 Task: Create a lightening app for the health coaching platform.
Action: Mouse moved to (839, 69)
Screenshot: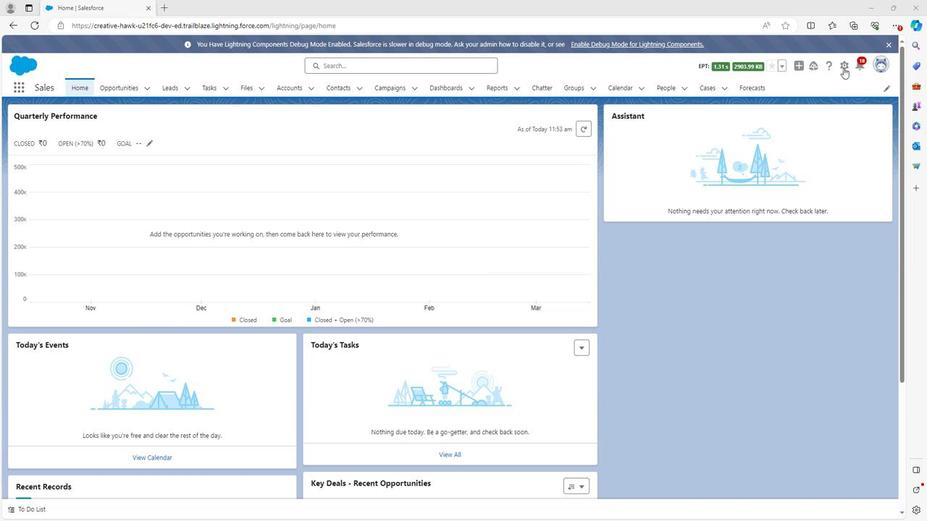 
Action: Mouse pressed left at (839, 69)
Screenshot: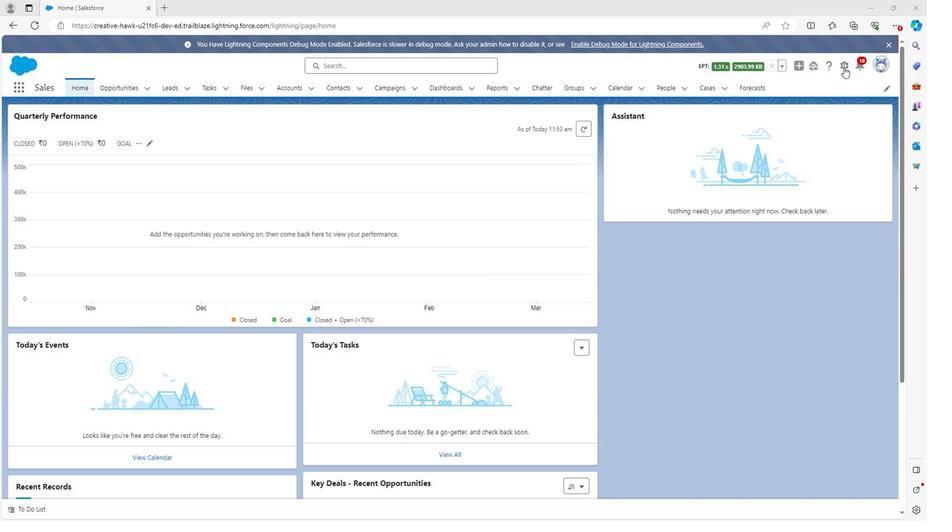 
Action: Mouse moved to (798, 94)
Screenshot: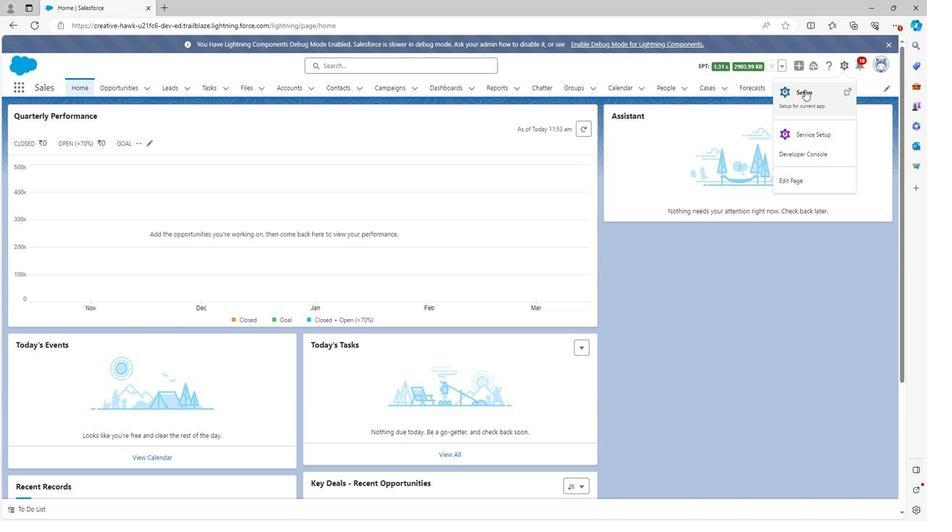 
Action: Mouse pressed left at (798, 94)
Screenshot: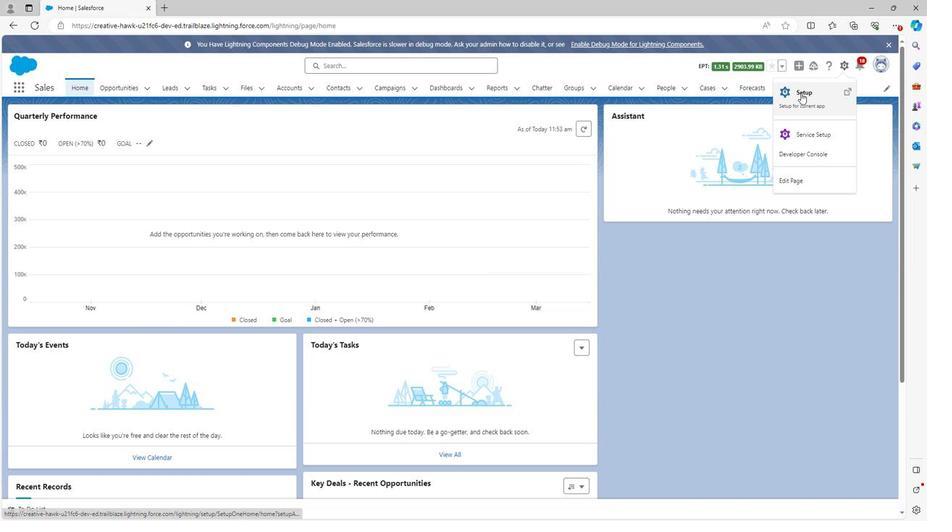 
Action: Mouse moved to (91, 120)
Screenshot: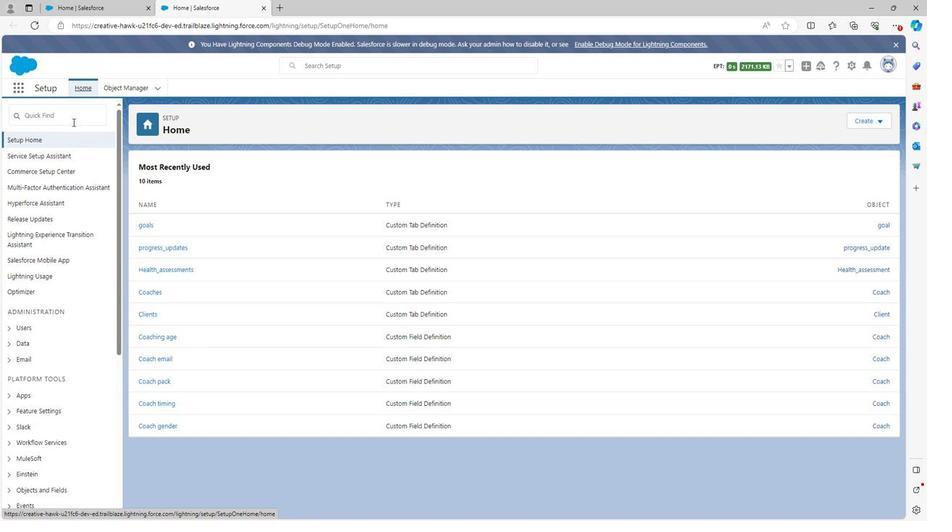 
Action: Mouse pressed left at (91, 120)
Screenshot: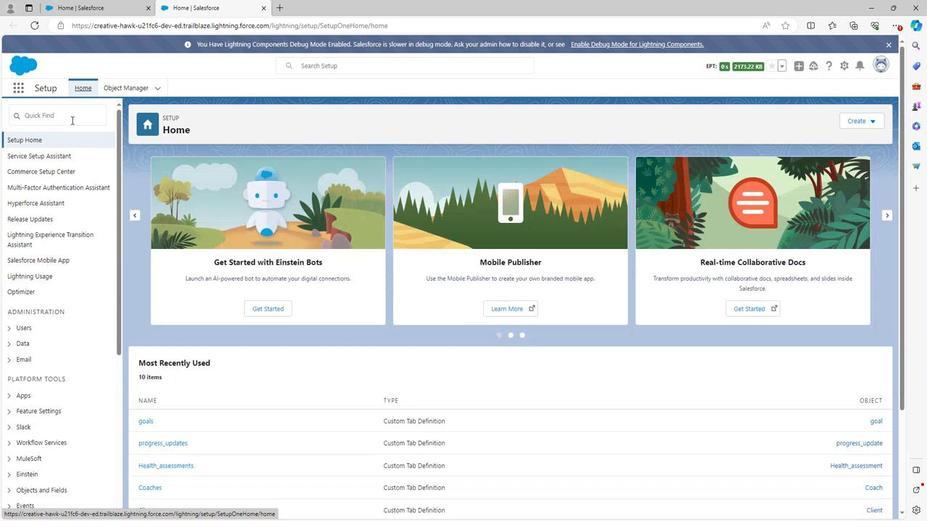 
Action: Mouse moved to (75, 118)
Screenshot: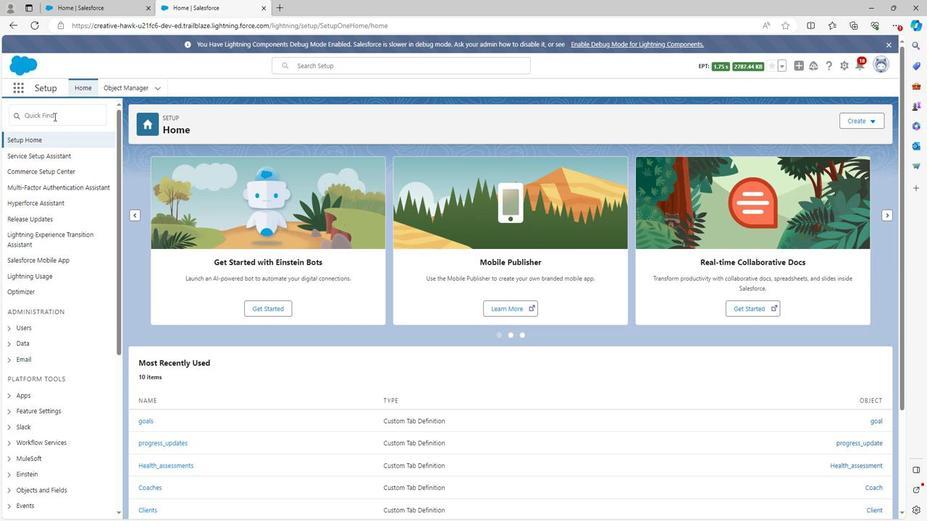 
Action: Mouse pressed left at (75, 118)
Screenshot: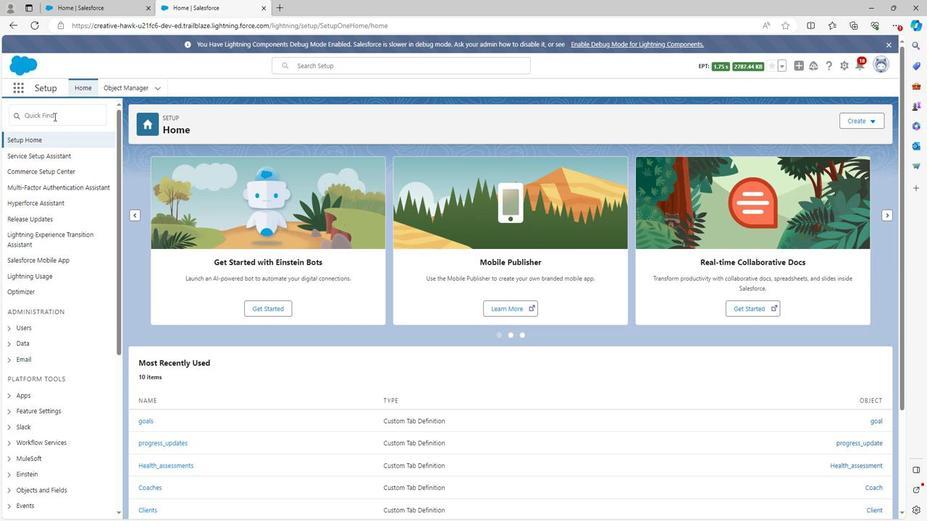 
Action: Key pressed t<Key.backspace><Key.backspace><Key.backspace>app
Screenshot: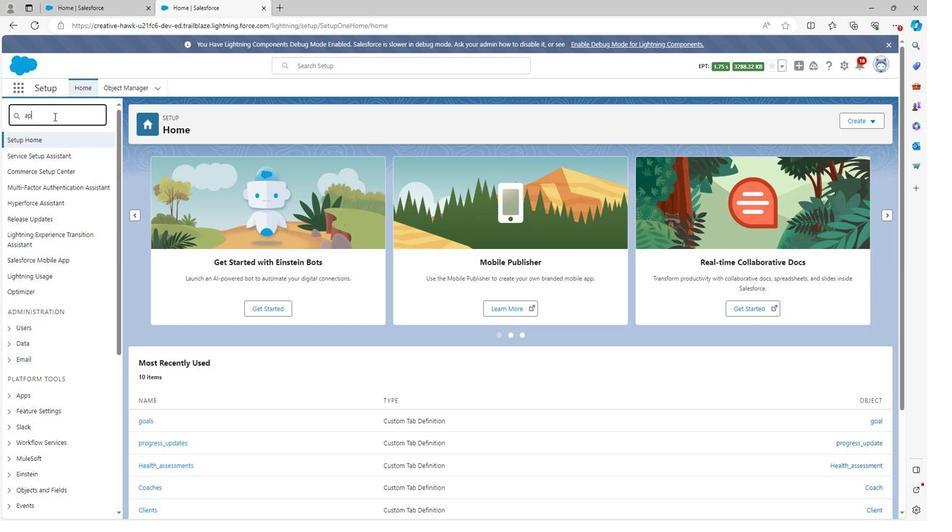 
Action: Mouse moved to (65, 207)
Screenshot: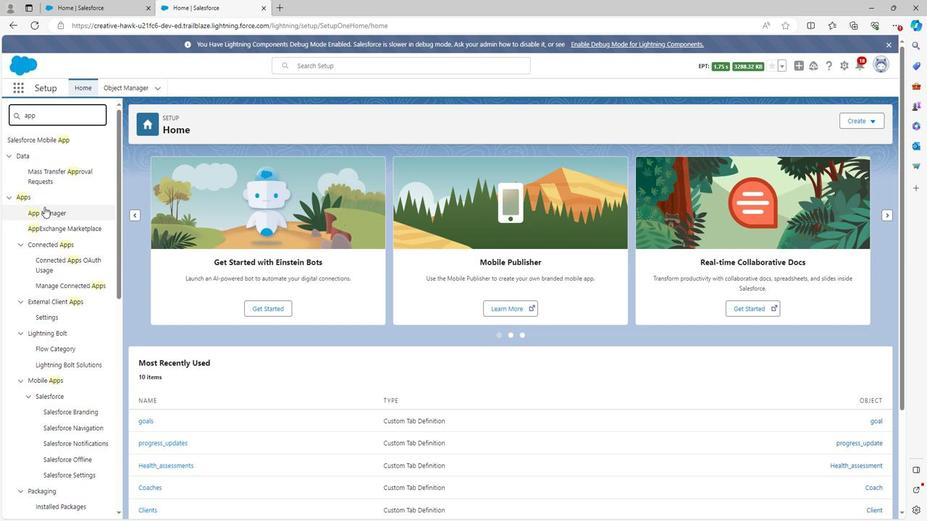 
Action: Mouse pressed left at (65, 207)
Screenshot: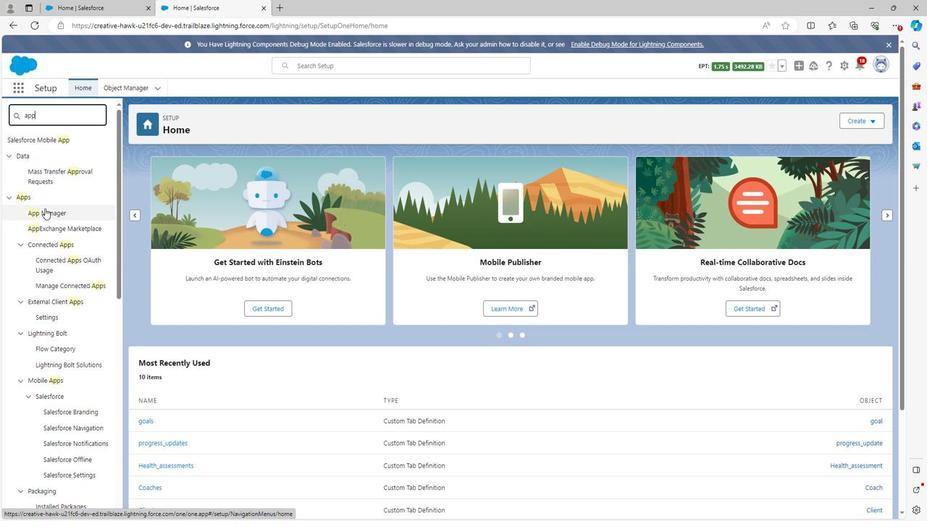 
Action: Mouse moved to (779, 122)
Screenshot: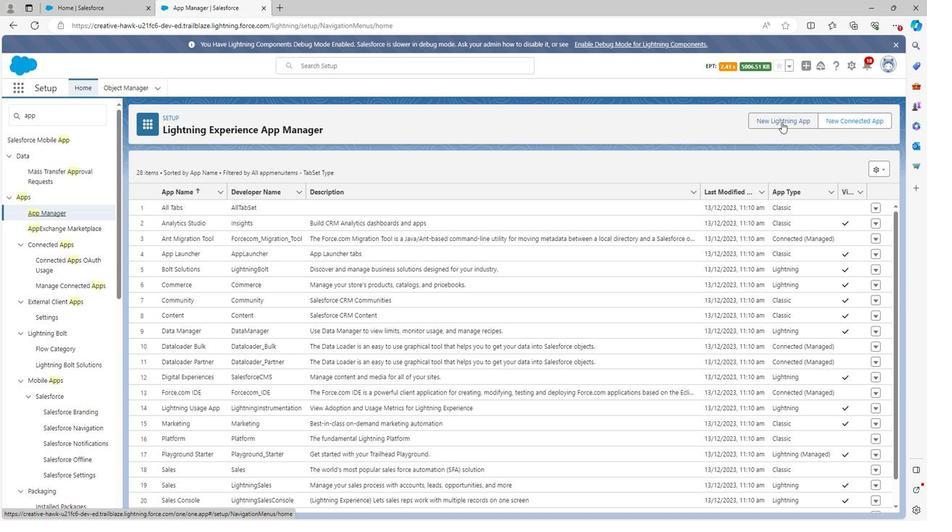 
Action: Mouse pressed left at (779, 122)
Screenshot: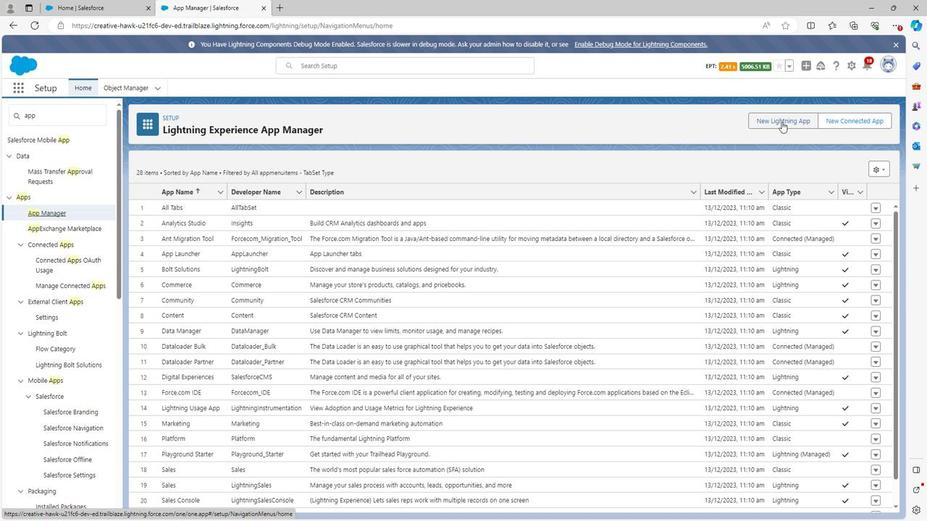 
Action: Mouse moved to (326, 215)
Screenshot: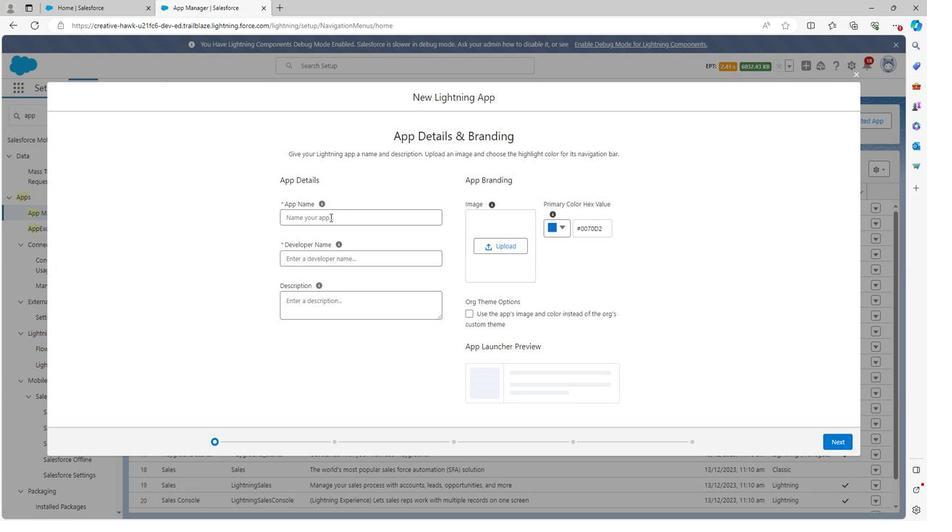 
Action: Mouse pressed left at (326, 215)
Screenshot: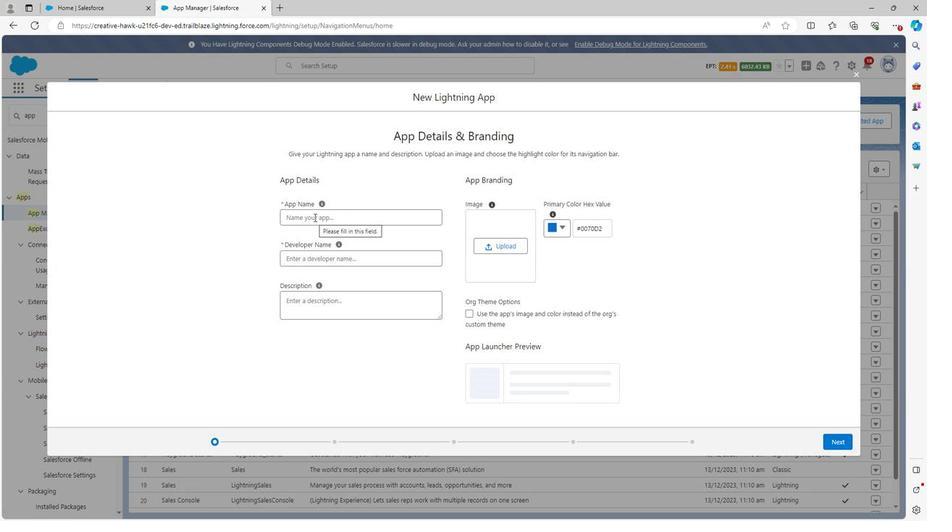 
Action: Key pressed <Key.shift>Health<Key.shift>_coaching
Screenshot: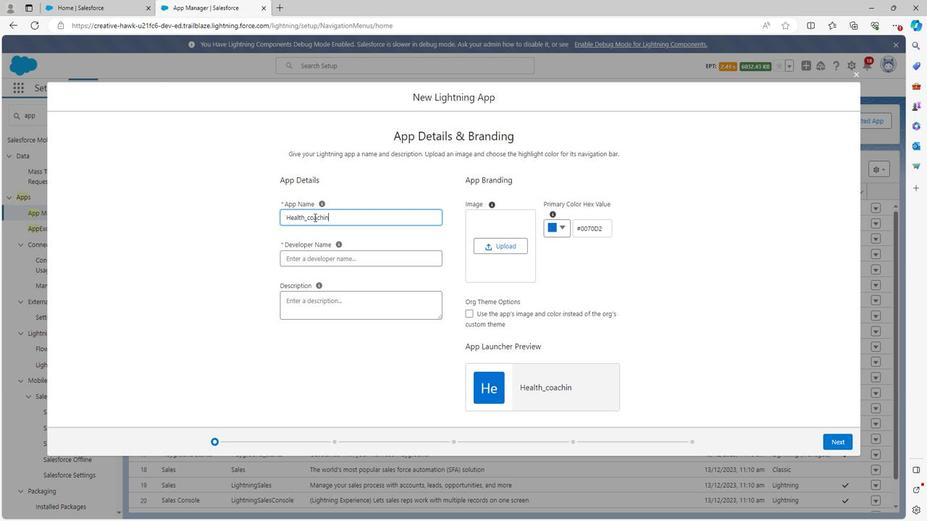 
Action: Mouse moved to (366, 230)
Screenshot: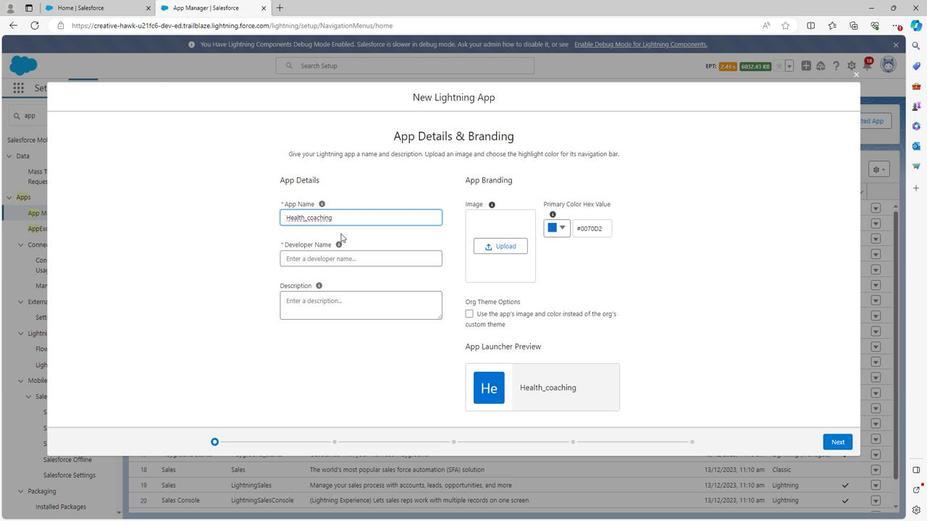 
Action: Mouse pressed left at (366, 230)
Screenshot: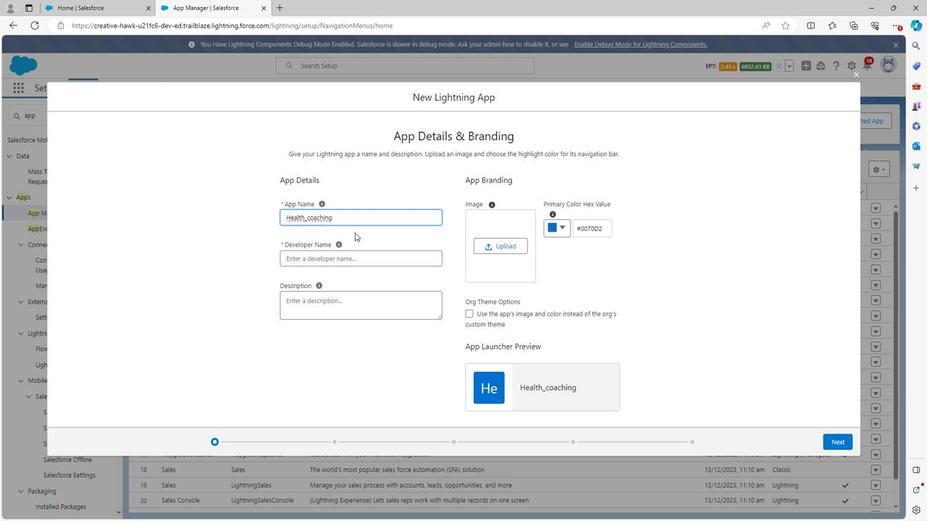 
Action: Mouse moved to (477, 308)
Screenshot: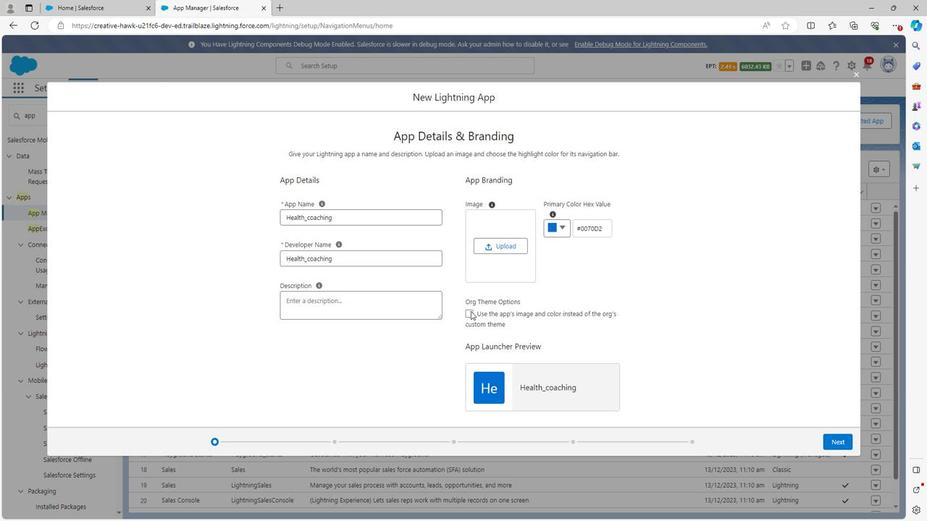 
Action: Mouse pressed left at (477, 308)
Screenshot: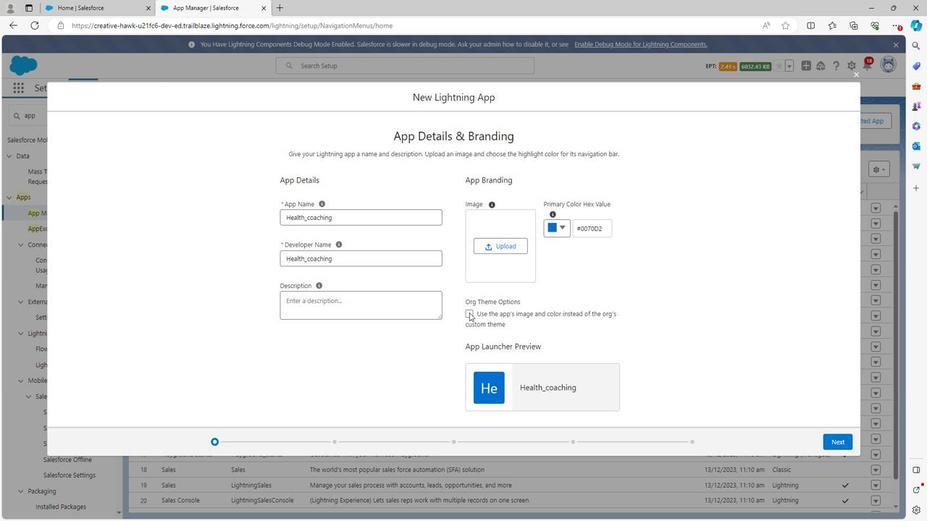 
Action: Mouse moved to (836, 435)
Screenshot: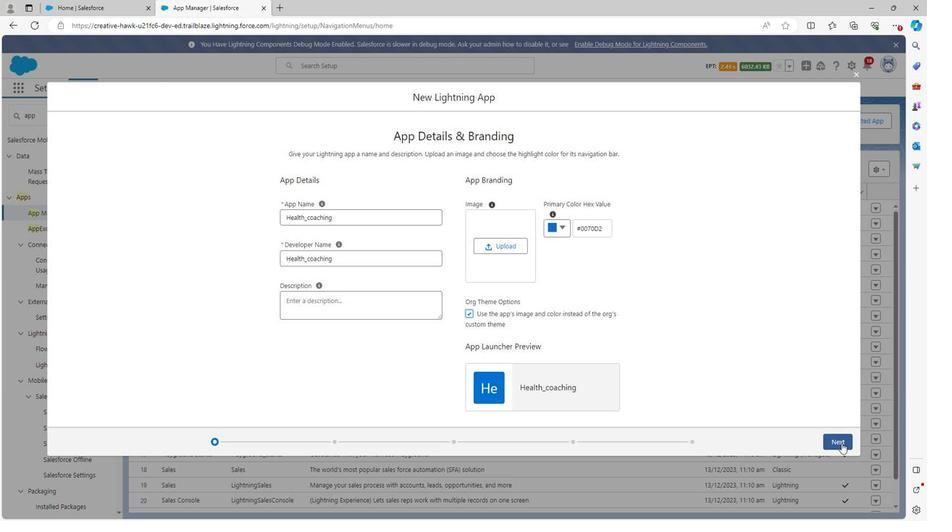 
Action: Mouse pressed left at (836, 435)
Screenshot: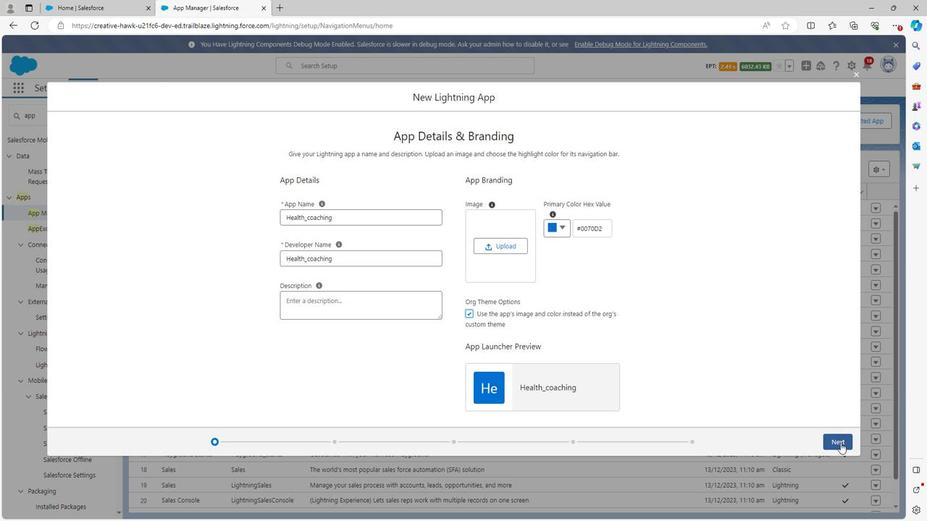 
Action: Mouse moved to (838, 431)
Screenshot: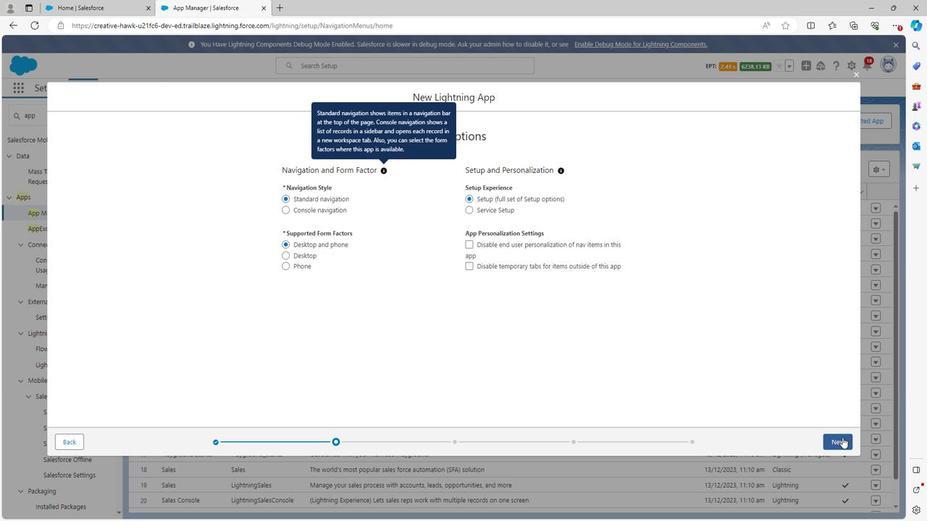 
Action: Mouse pressed left at (838, 431)
Screenshot: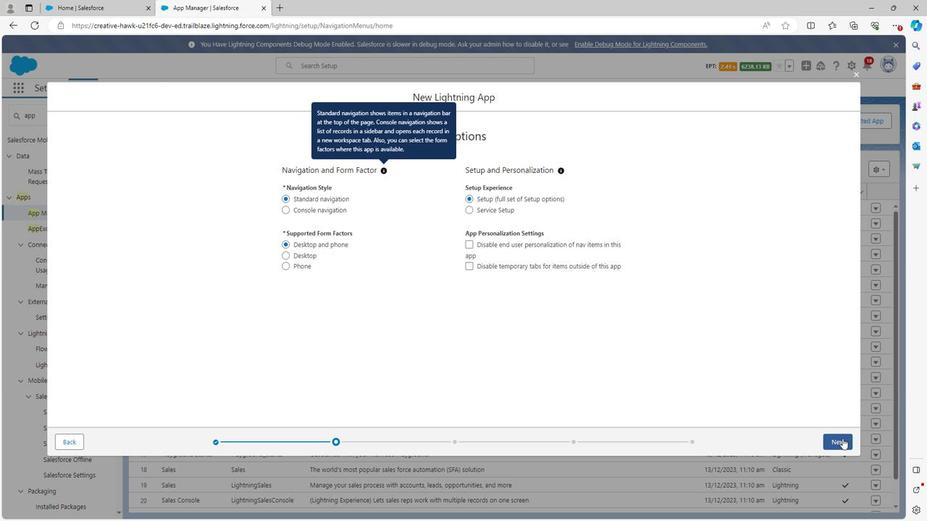 
Action: Mouse moved to (448, 258)
Screenshot: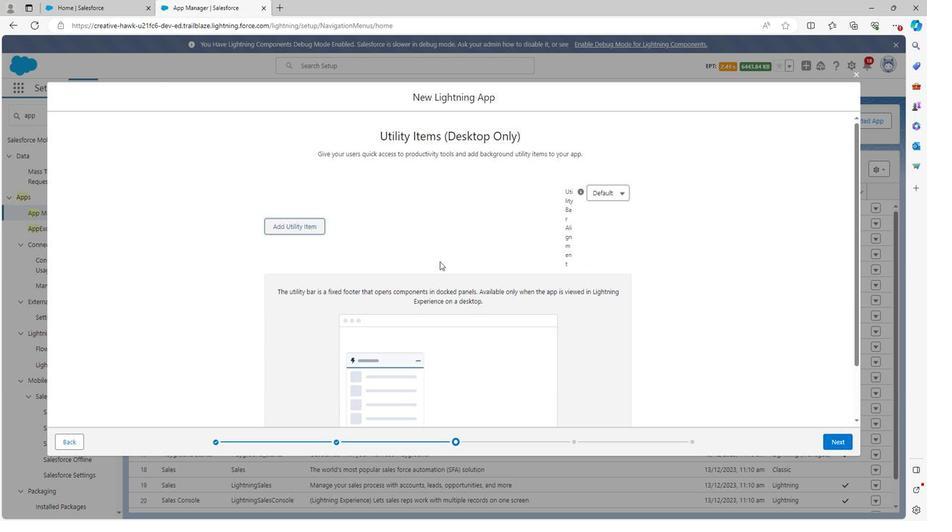
Action: Mouse scrolled (448, 258) with delta (0, 0)
Screenshot: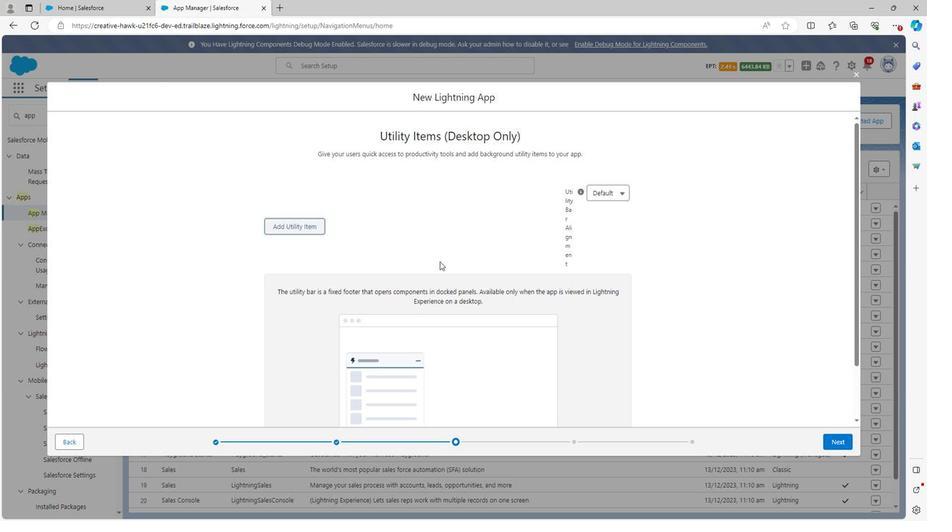 
Action: Mouse scrolled (448, 258) with delta (0, 0)
Screenshot: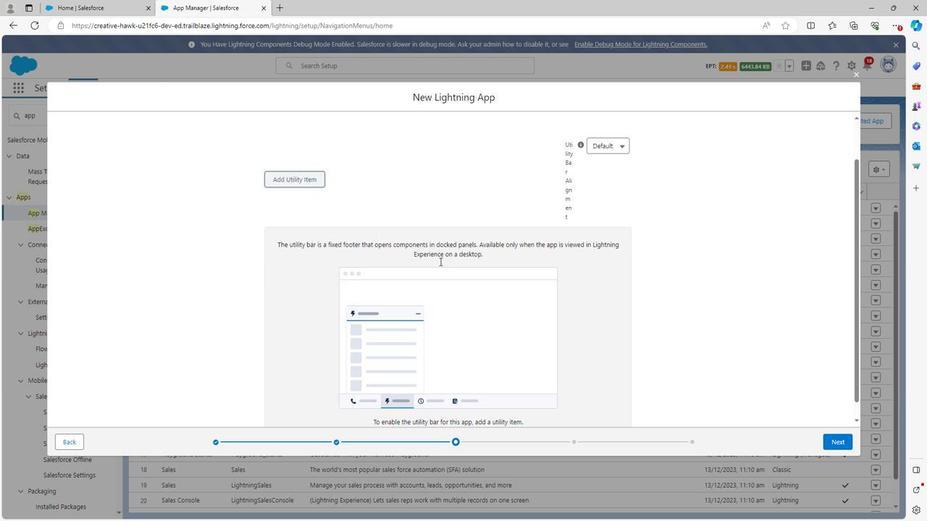 
Action: Mouse moved to (448, 258)
Screenshot: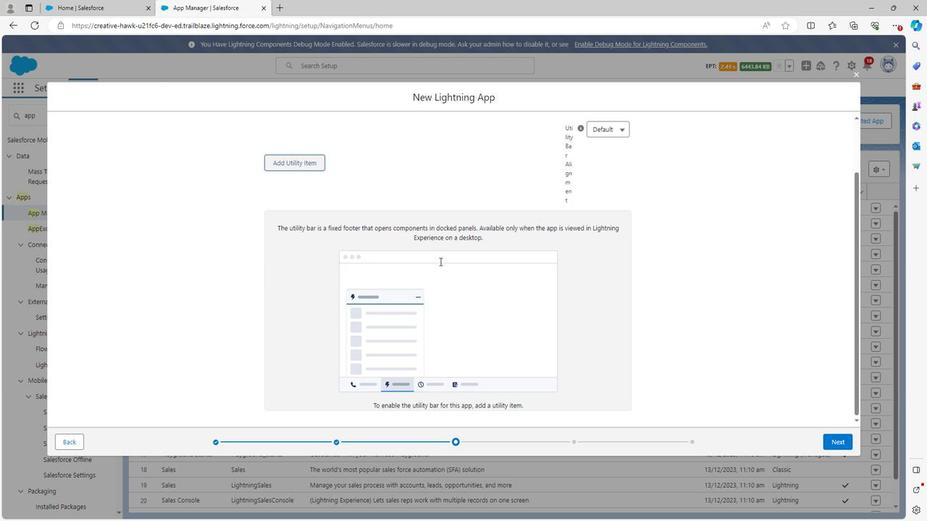 
Action: Mouse scrolled (448, 257) with delta (0, 0)
Screenshot: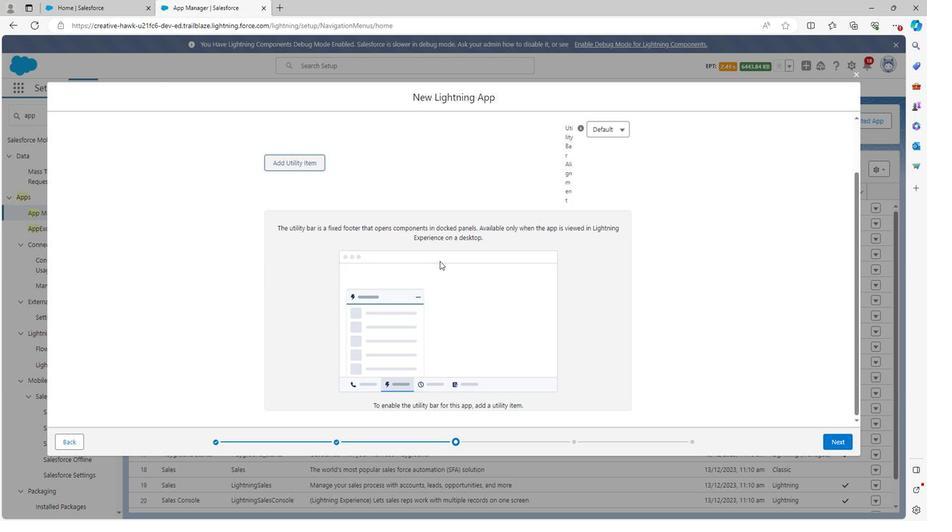 
Action: Mouse scrolled (448, 257) with delta (0, 0)
Screenshot: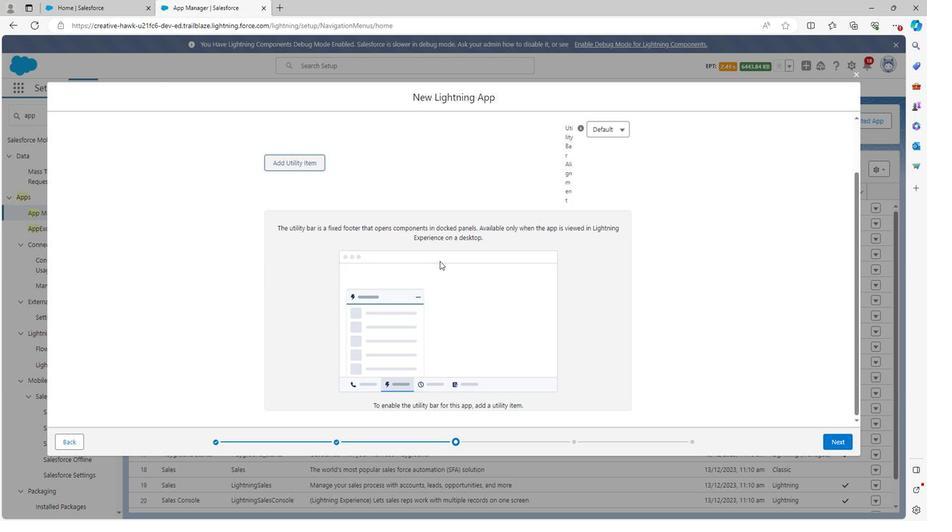 
Action: Mouse moved to (838, 431)
Screenshot: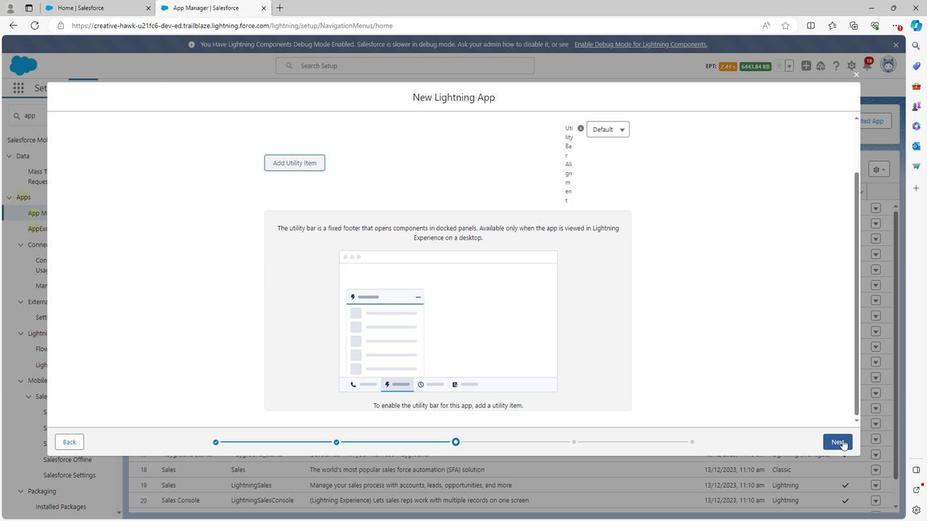 
Action: Mouse pressed left at (838, 431)
Screenshot: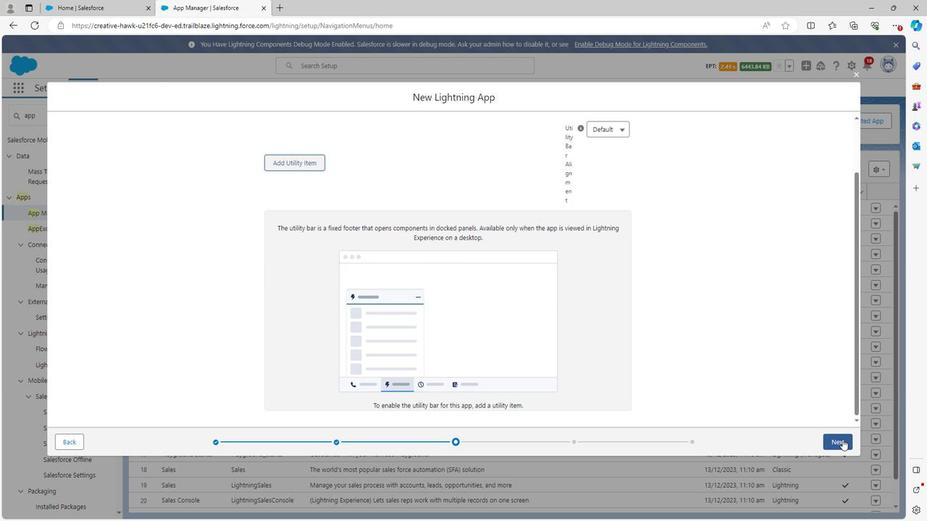 
Action: Mouse moved to (830, 433)
Screenshot: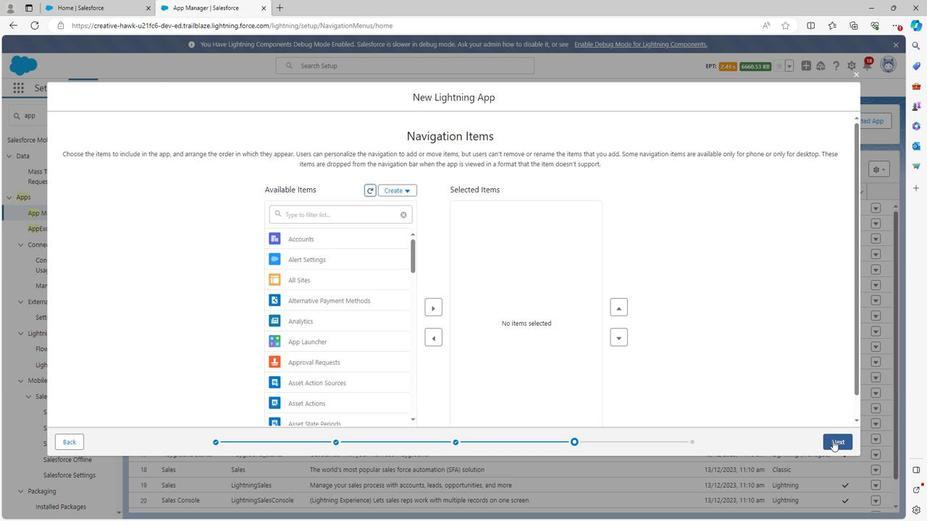 
Action: Mouse pressed left at (830, 433)
Screenshot: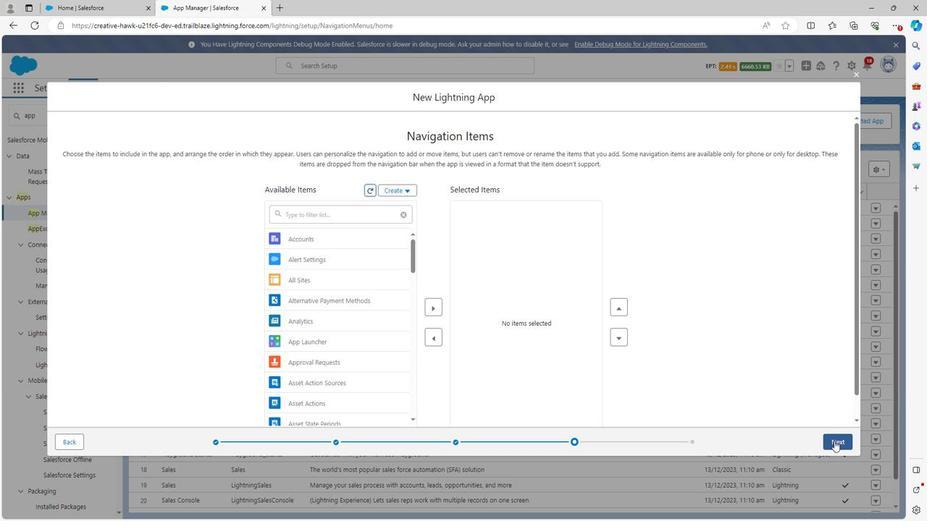 
Action: Mouse moved to (362, 271)
Screenshot: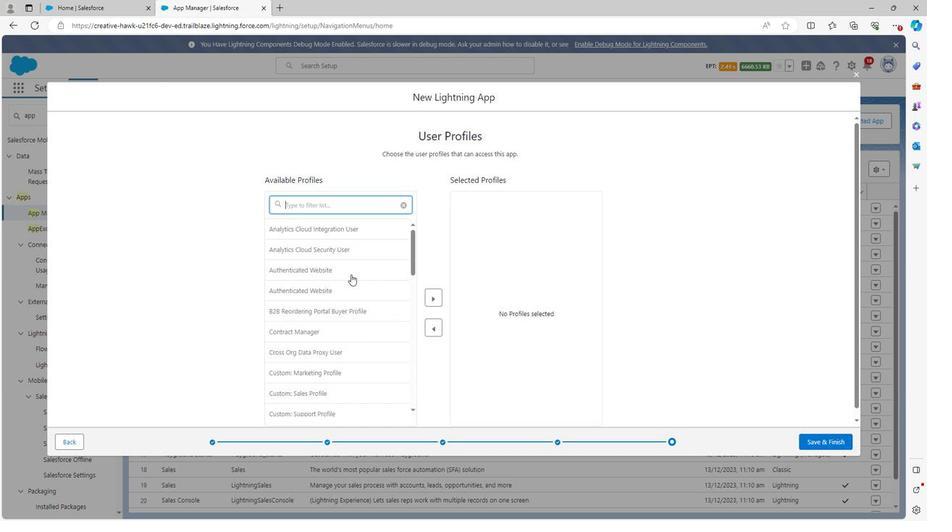 
Action: Mouse scrolled (362, 270) with delta (0, 0)
Screenshot: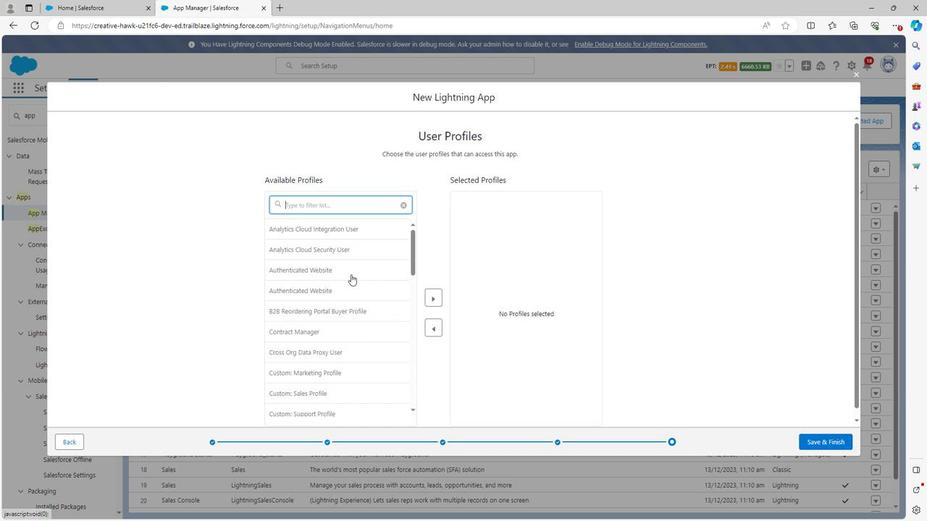 
Action: Mouse scrolled (362, 270) with delta (0, 0)
Screenshot: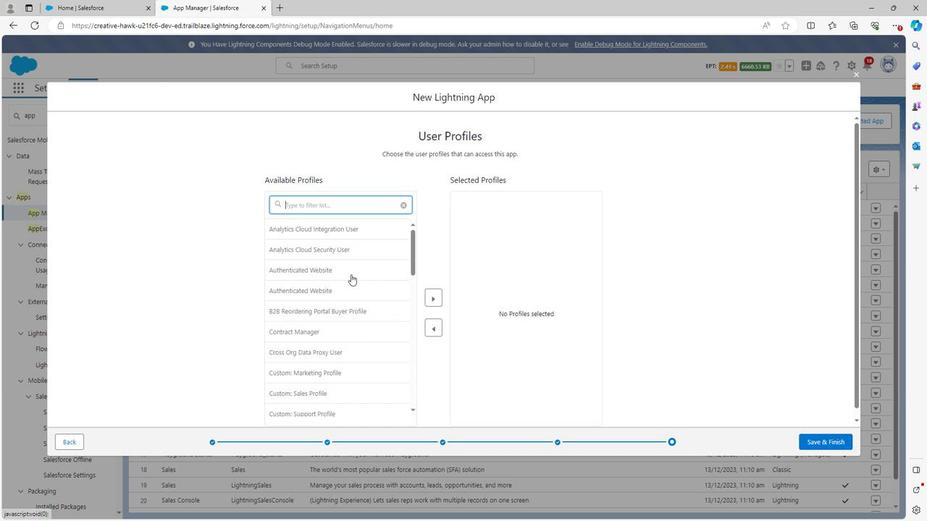 
Action: Mouse scrolled (362, 270) with delta (0, 0)
Screenshot: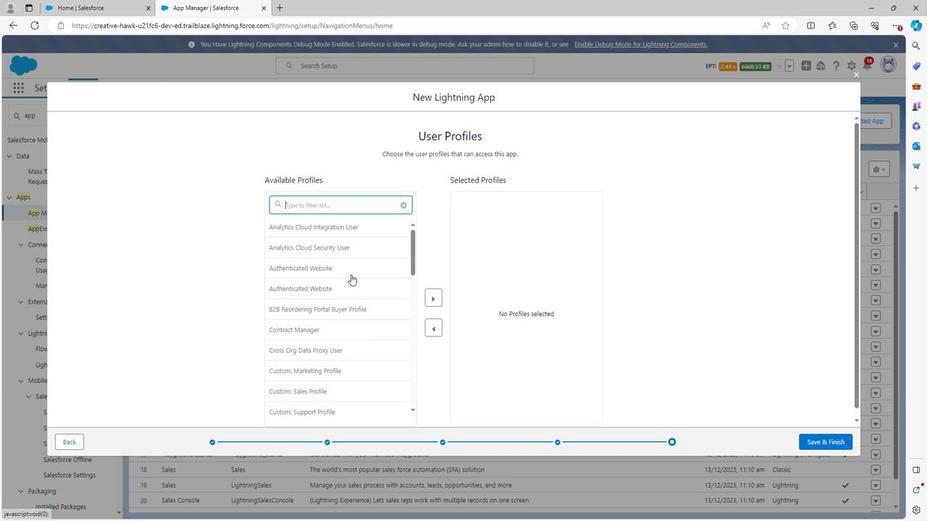 
Action: Mouse scrolled (362, 270) with delta (0, 0)
Screenshot: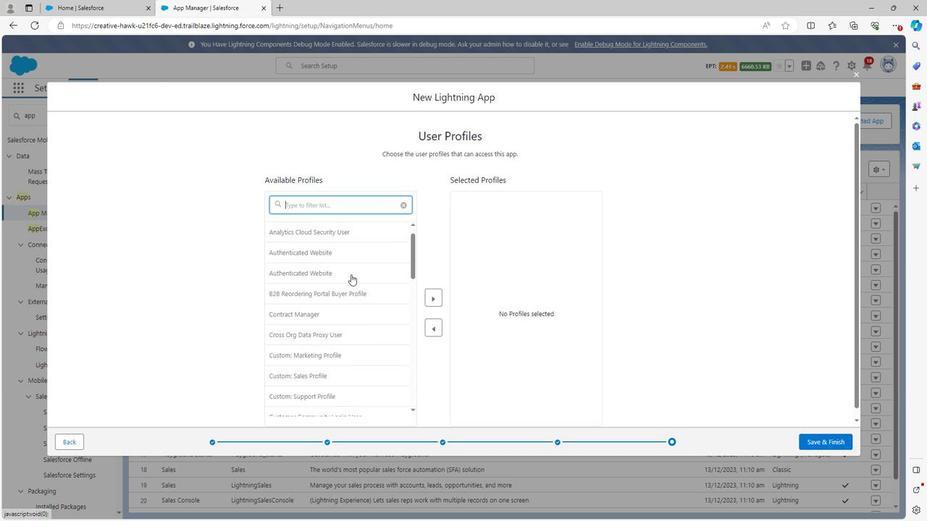 
Action: Mouse scrolled (362, 270) with delta (0, 0)
Screenshot: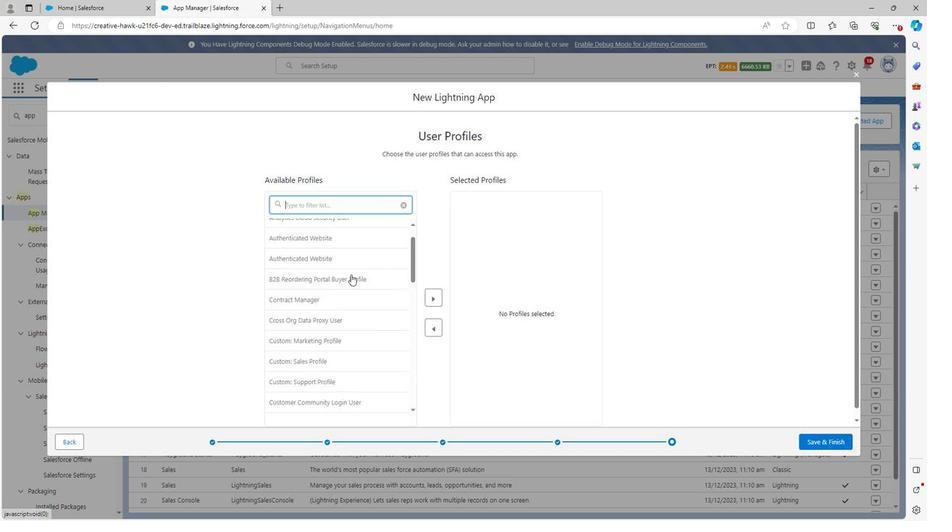 
Action: Mouse scrolled (362, 270) with delta (0, 0)
Screenshot: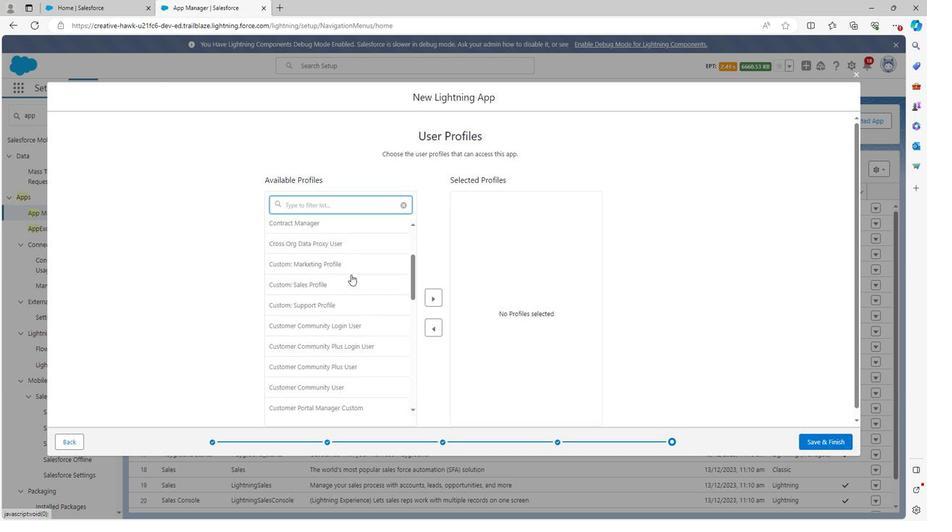 
Action: Mouse scrolled (362, 270) with delta (0, 0)
Screenshot: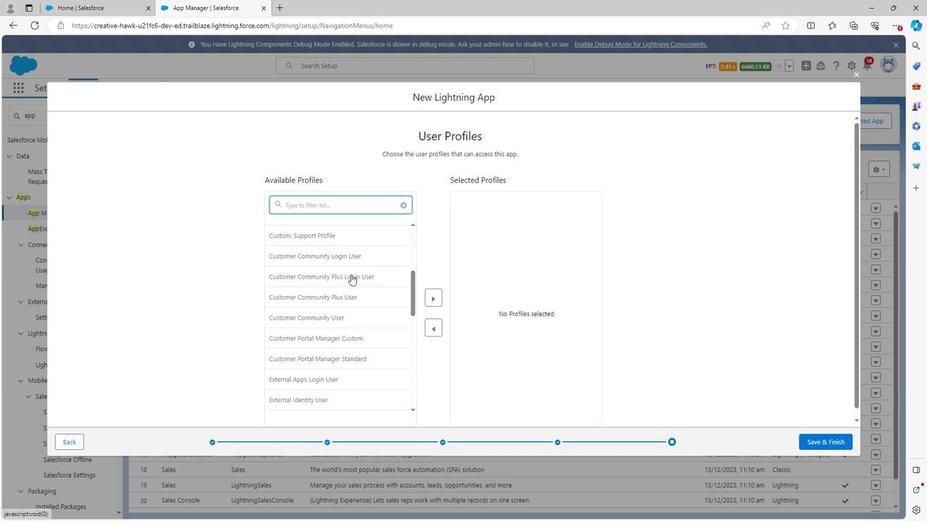 
Action: Mouse scrolled (362, 270) with delta (0, 0)
Screenshot: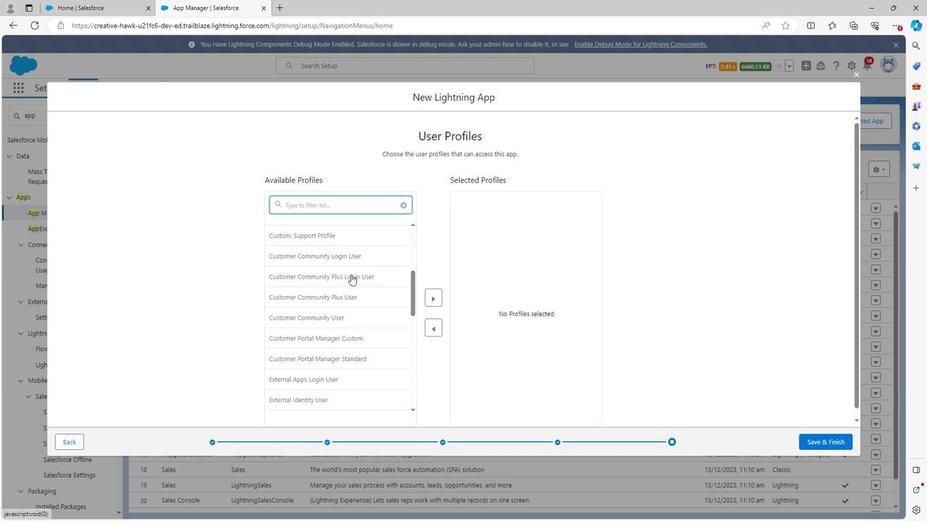 
Action: Mouse scrolled (362, 270) with delta (0, 0)
Screenshot: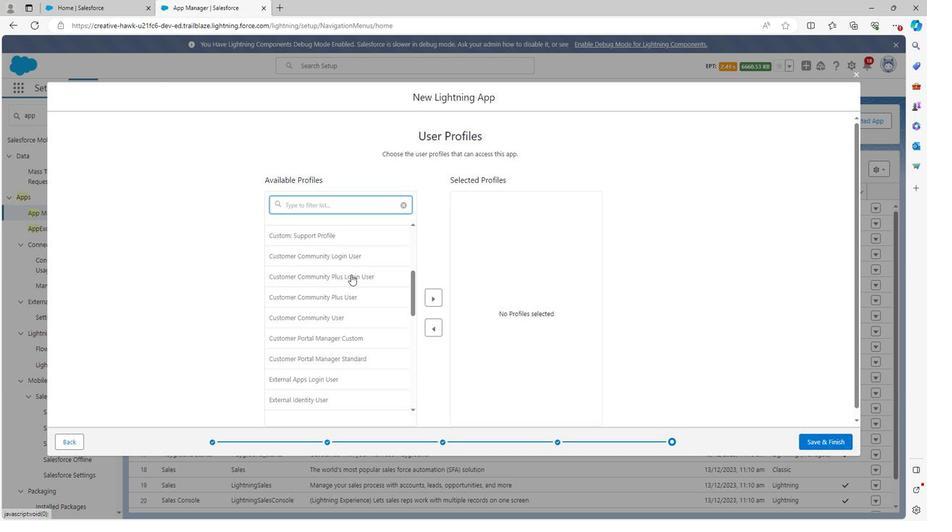 
Action: Mouse scrolled (362, 270) with delta (0, 0)
Screenshot: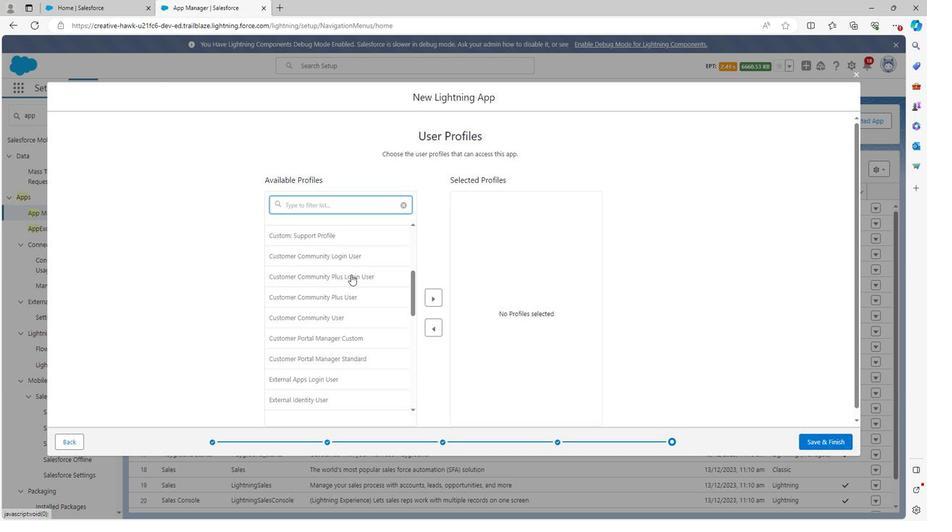 
Action: Mouse scrolled (362, 270) with delta (0, 0)
Screenshot: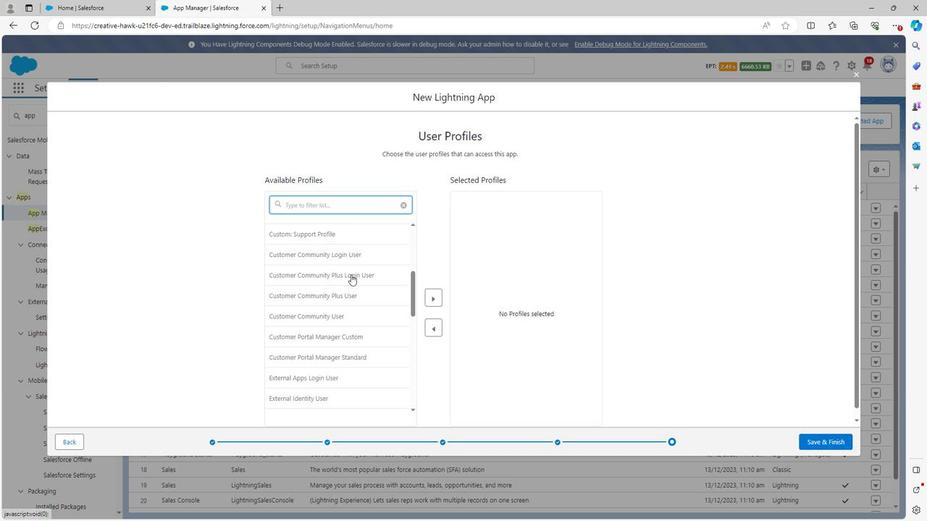 
Action: Mouse scrolled (362, 270) with delta (0, 0)
Screenshot: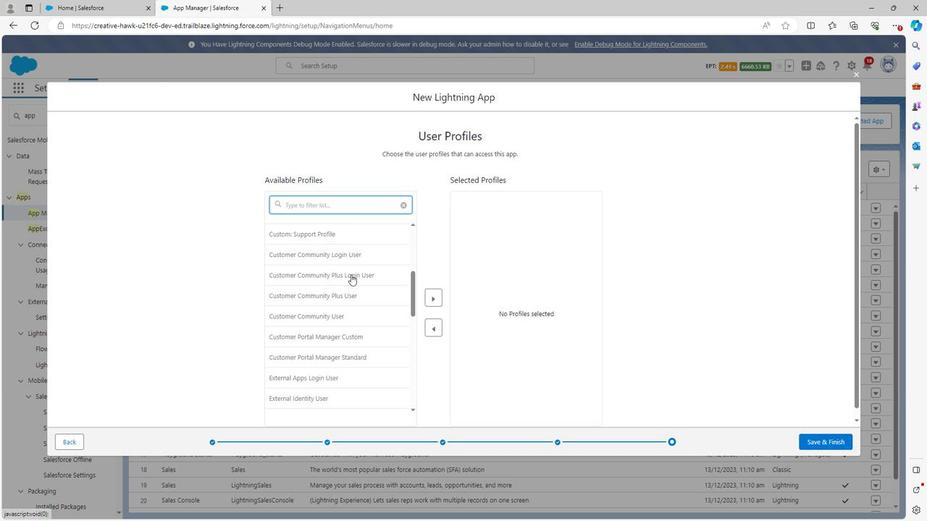 
Action: Mouse scrolled (362, 270) with delta (0, 0)
Screenshot: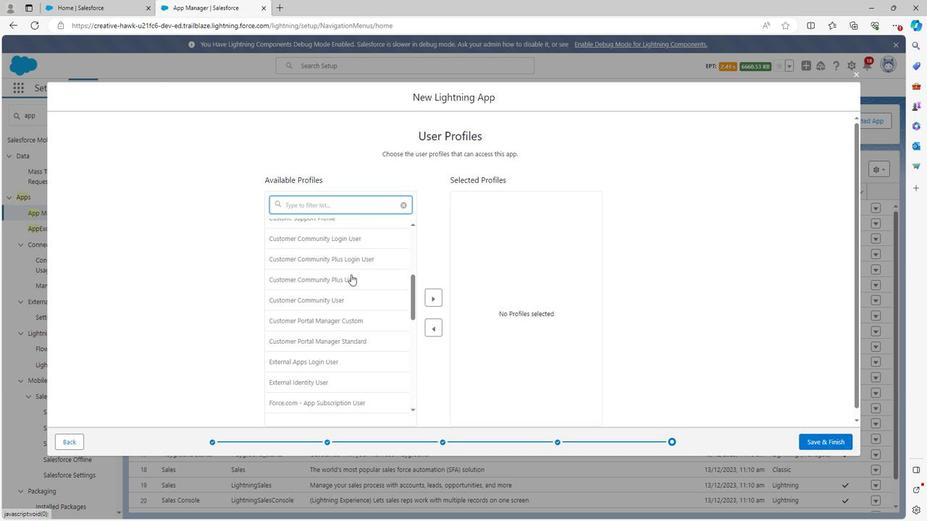 
Action: Mouse scrolled (362, 270) with delta (0, 0)
Screenshot: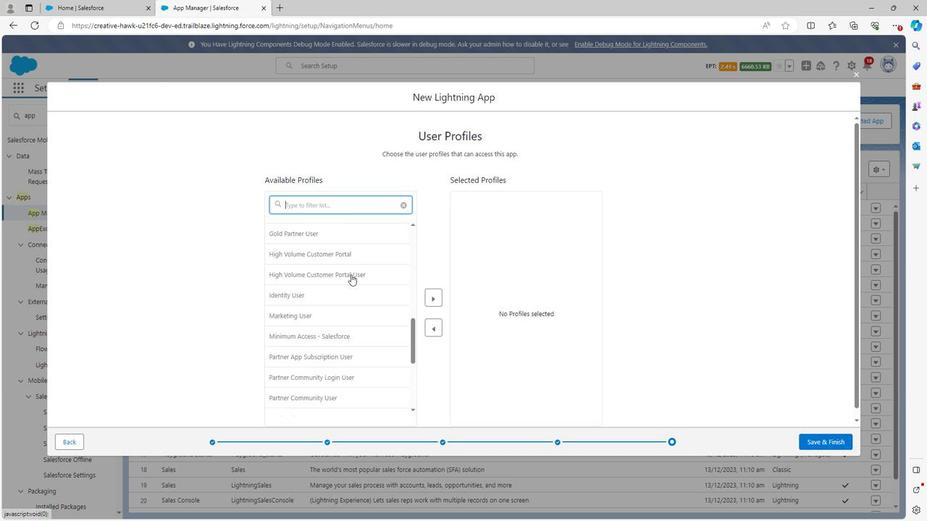 
Action: Mouse scrolled (362, 270) with delta (0, 0)
Screenshot: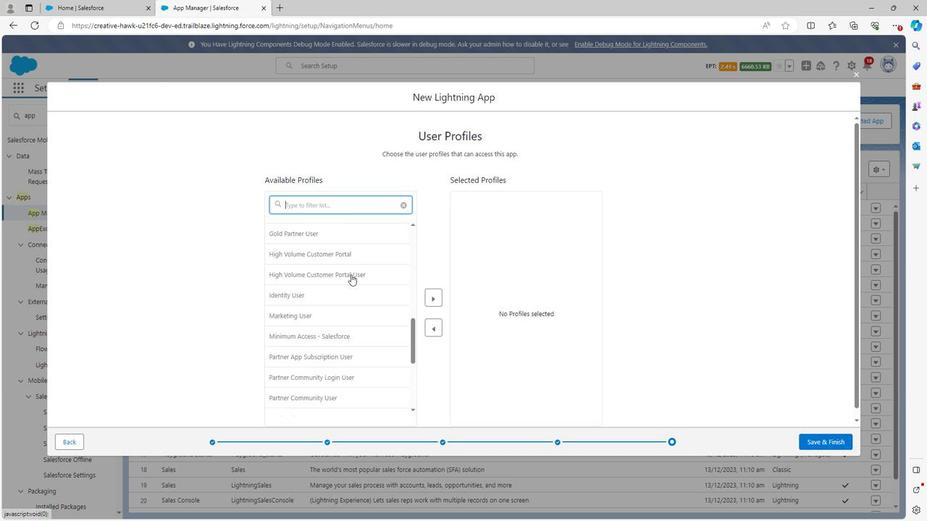 
Action: Mouse scrolled (362, 270) with delta (0, 0)
Screenshot: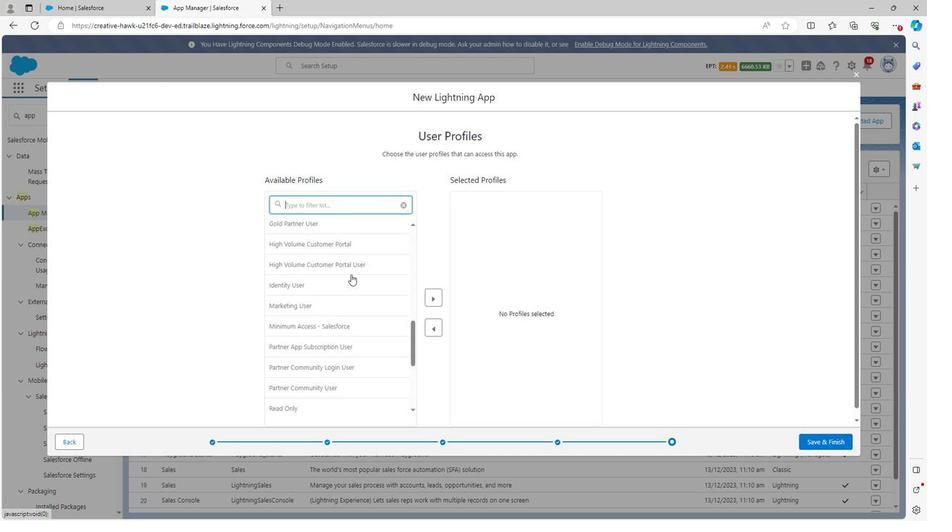 
Action: Mouse scrolled (362, 270) with delta (0, 0)
Screenshot: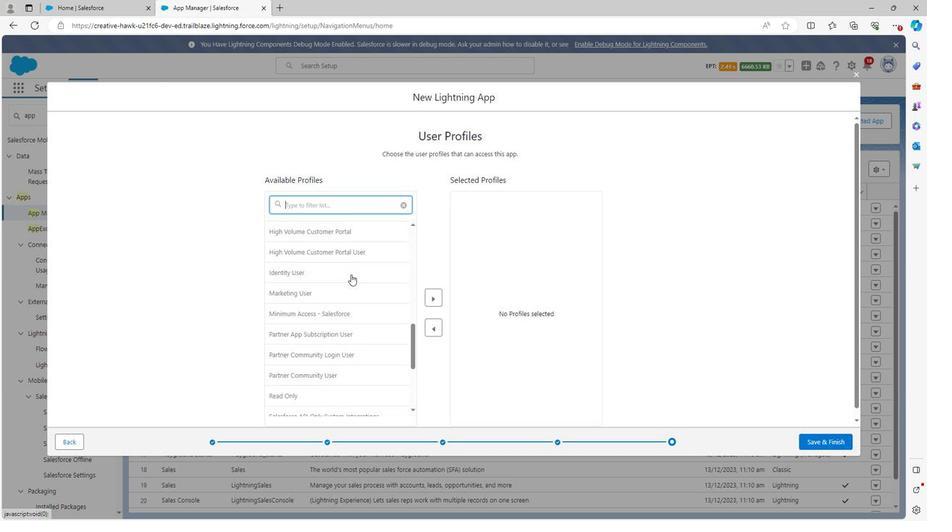 
Action: Mouse scrolled (362, 270) with delta (0, 0)
Screenshot: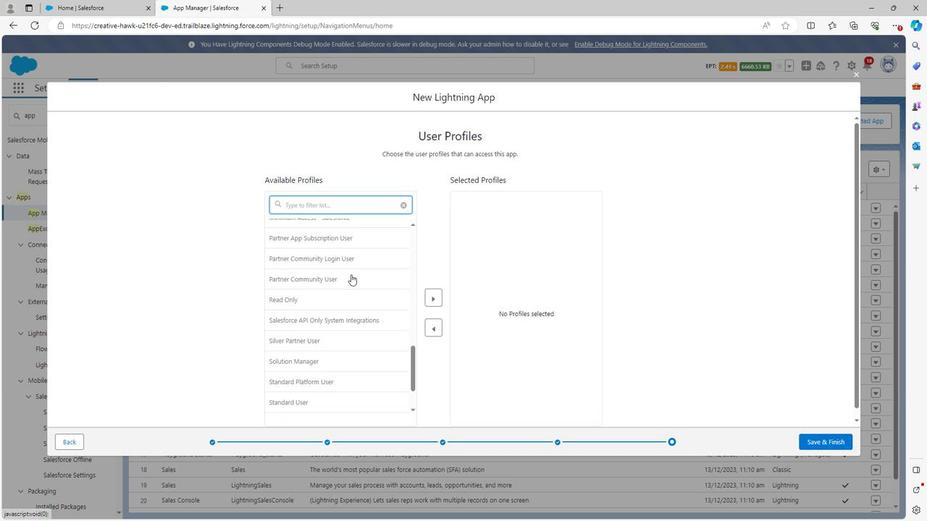 
Action: Mouse scrolled (362, 270) with delta (0, 0)
Screenshot: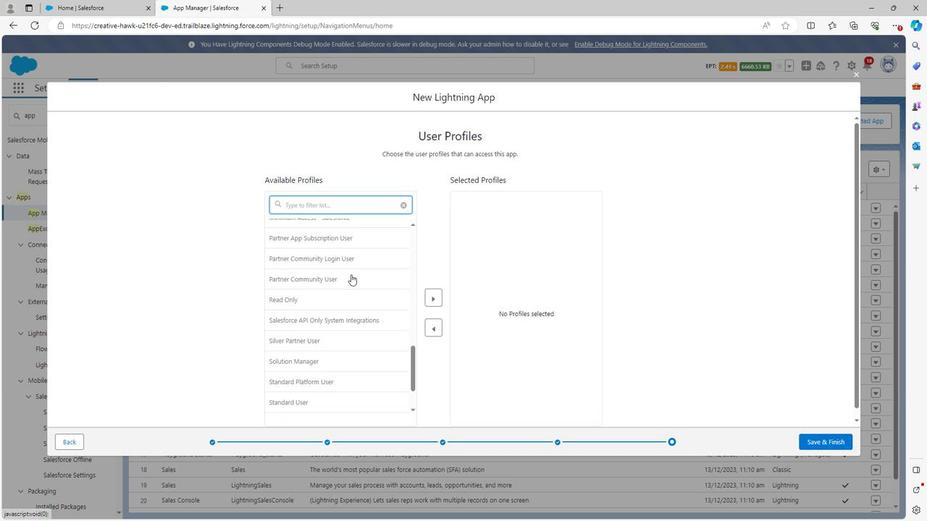 
Action: Mouse moved to (312, 318)
Screenshot: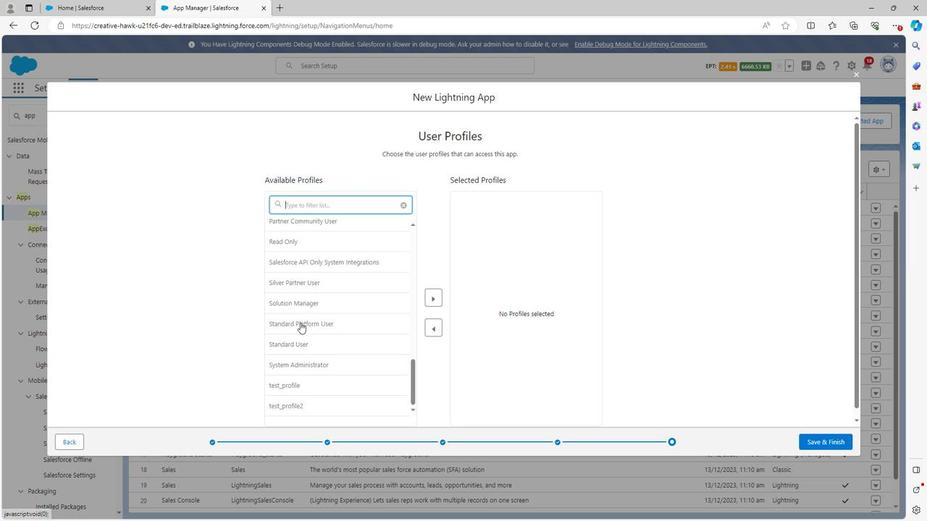 
Action: Mouse pressed left at (312, 318)
Screenshot: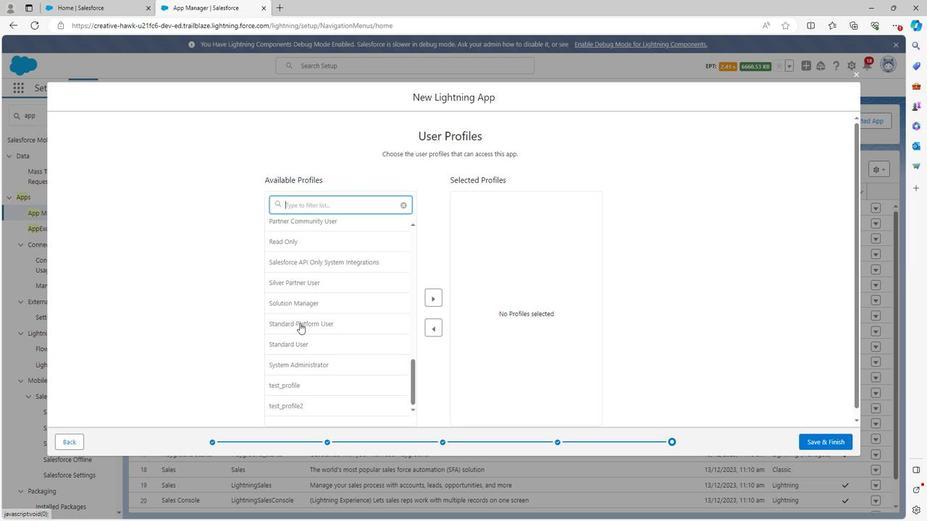 
Action: Mouse moved to (304, 336)
Screenshot: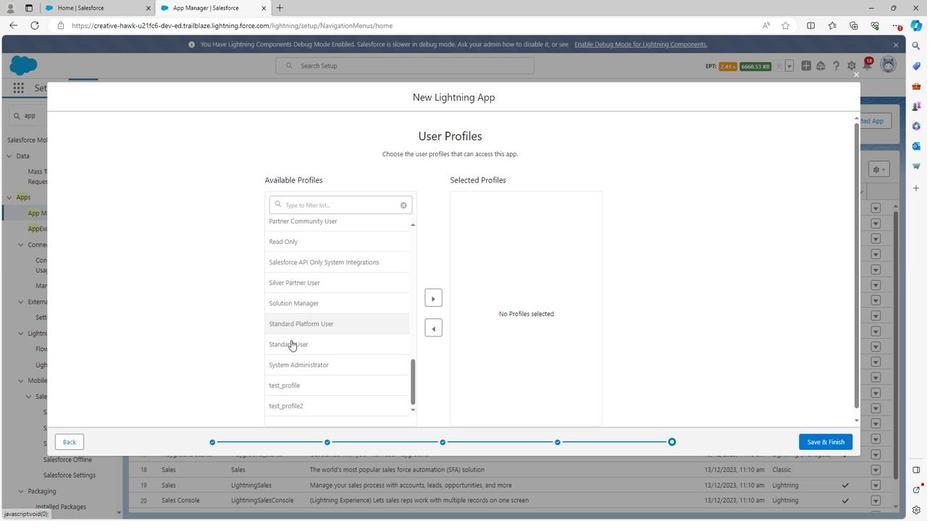 
Action: Mouse pressed left at (304, 336)
Screenshot: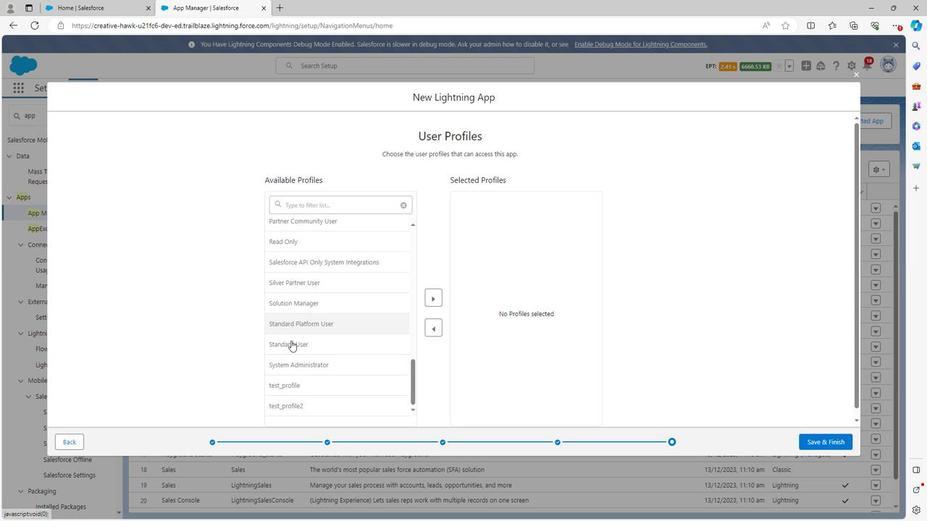 
Action: Mouse moved to (441, 297)
Screenshot: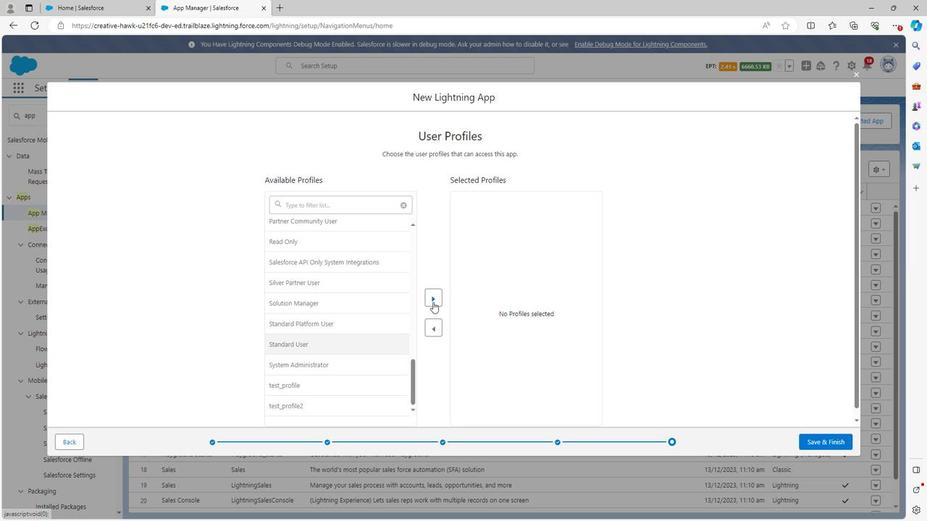 
Action: Mouse pressed left at (441, 297)
Screenshot: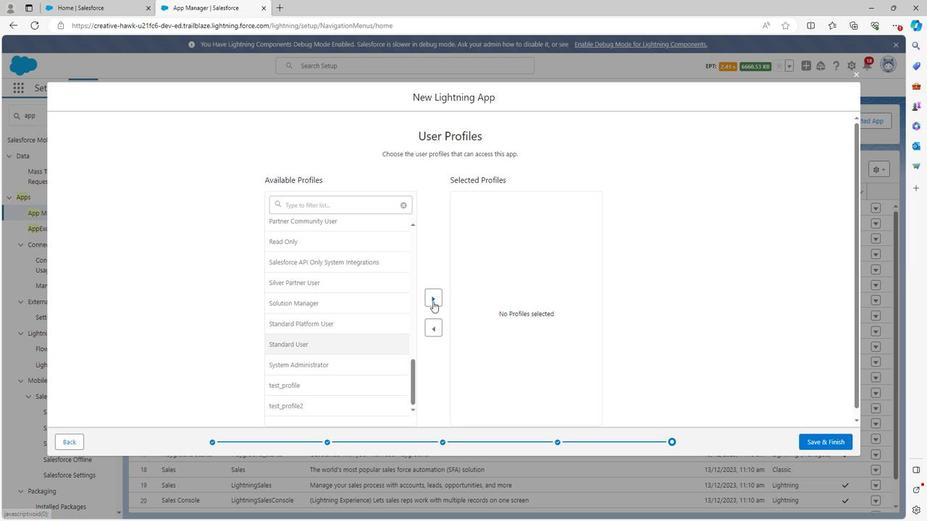 
Action: Mouse moved to (331, 358)
Screenshot: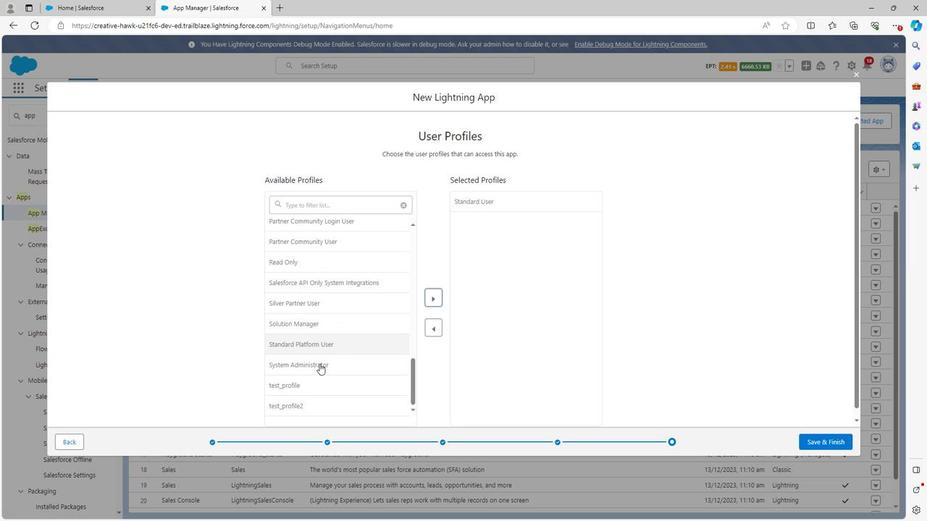 
Action: Mouse pressed left at (331, 358)
Screenshot: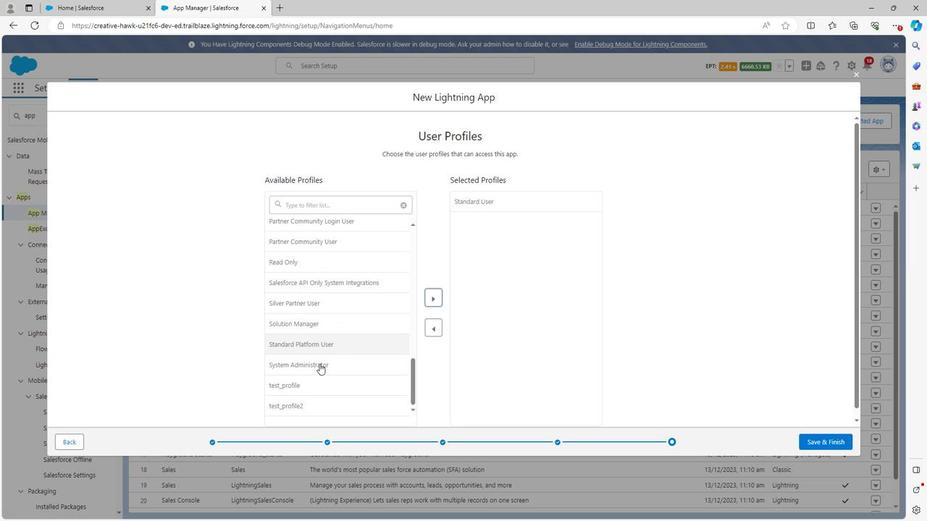 
Action: Mouse moved to (446, 297)
Screenshot: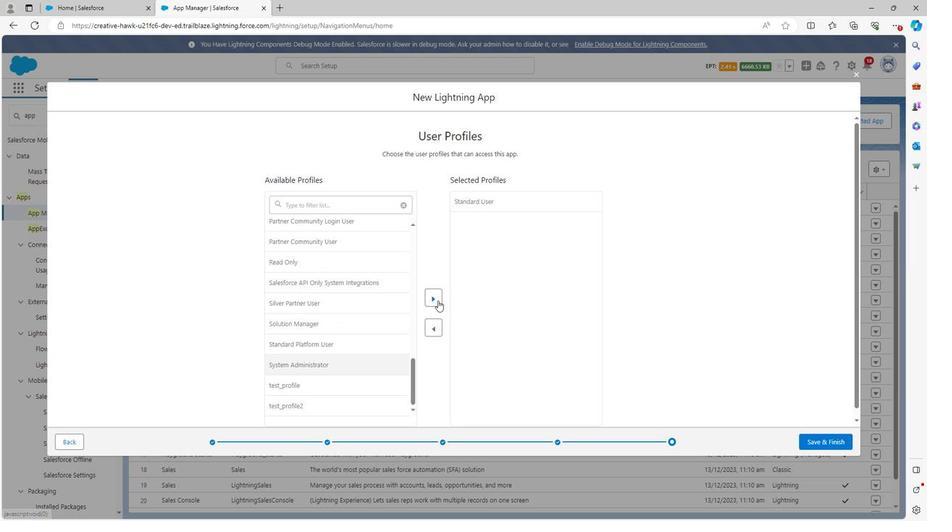 
Action: Mouse pressed left at (446, 297)
Screenshot: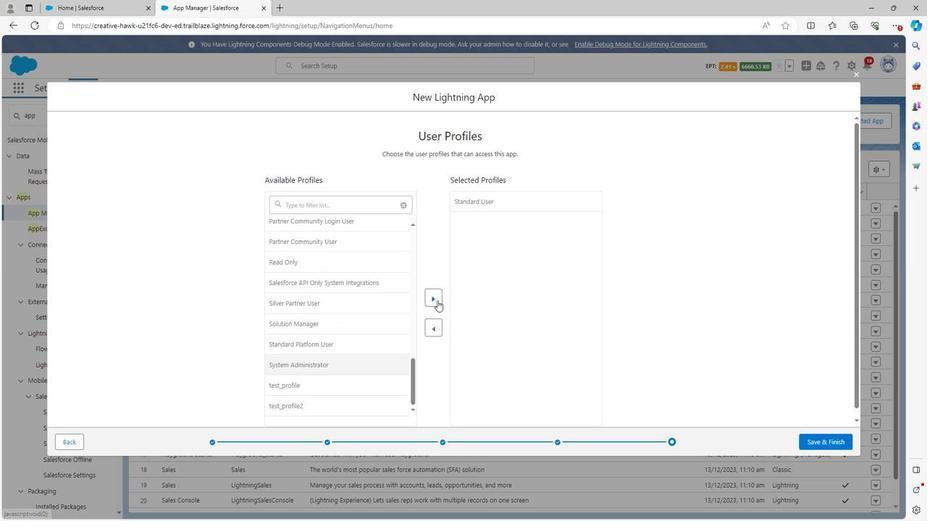 
Action: Mouse moved to (345, 331)
Screenshot: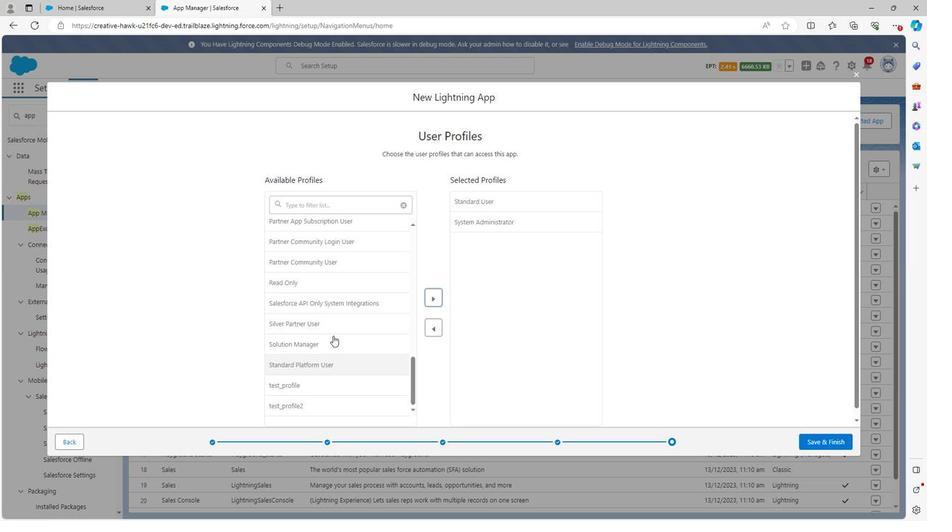 
Action: Mouse scrolled (345, 331) with delta (0, 0)
Screenshot: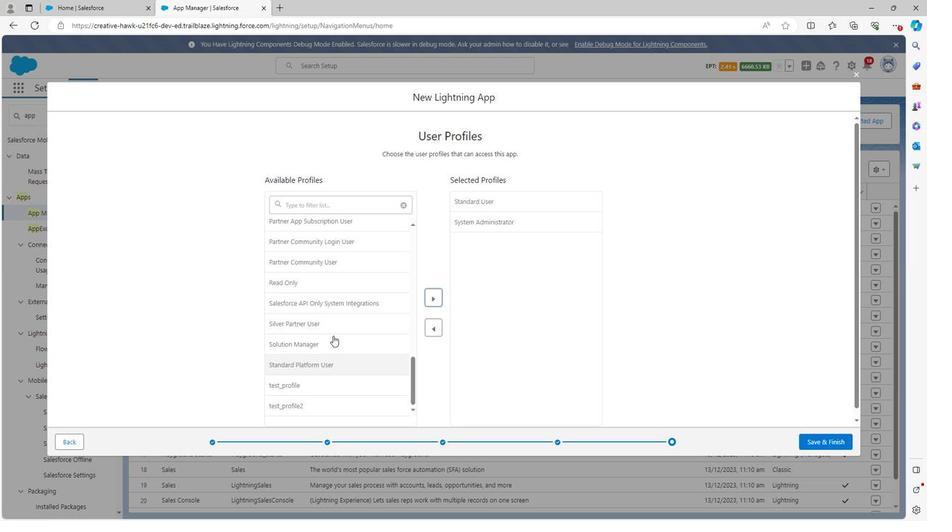 
Action: Mouse moved to (345, 333)
Screenshot: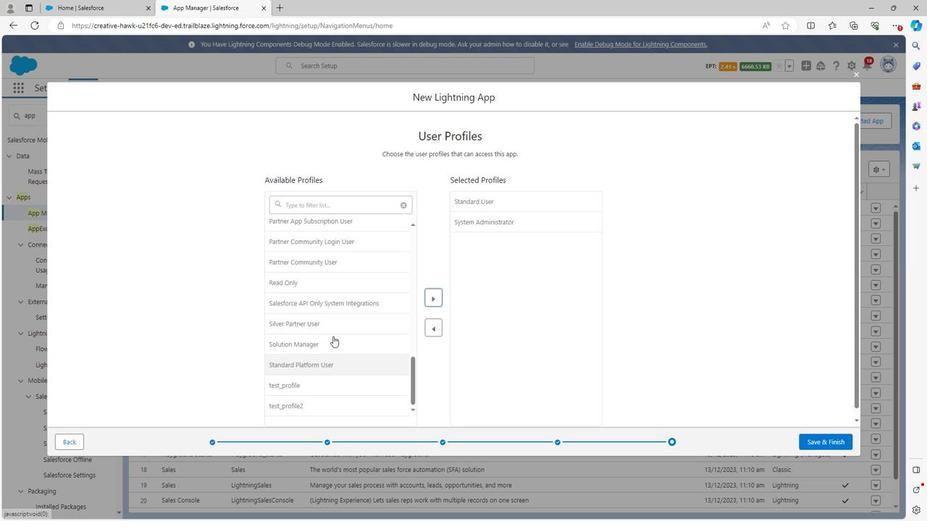 
Action: Mouse scrolled (345, 333) with delta (0, 0)
Screenshot: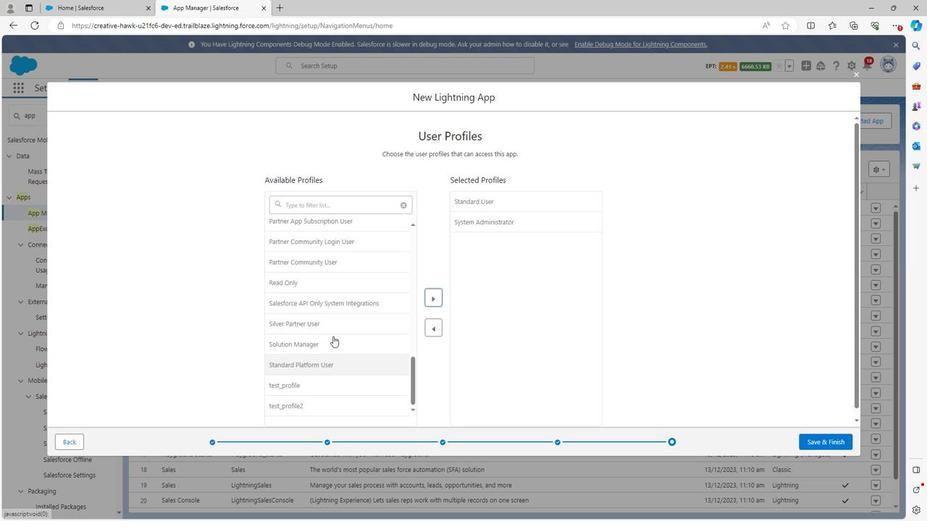 
Action: Mouse moved to (345, 333)
Screenshot: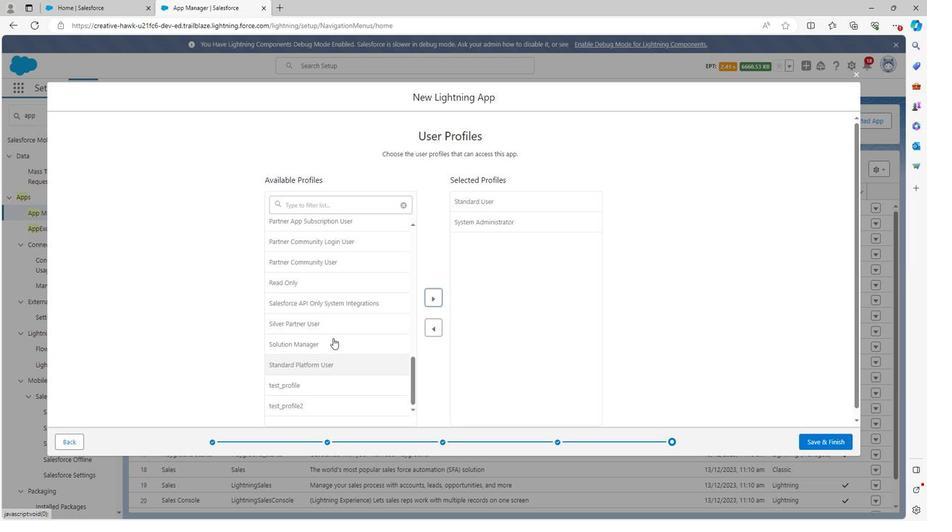 
Action: Mouse scrolled (345, 333) with delta (0, 0)
Screenshot: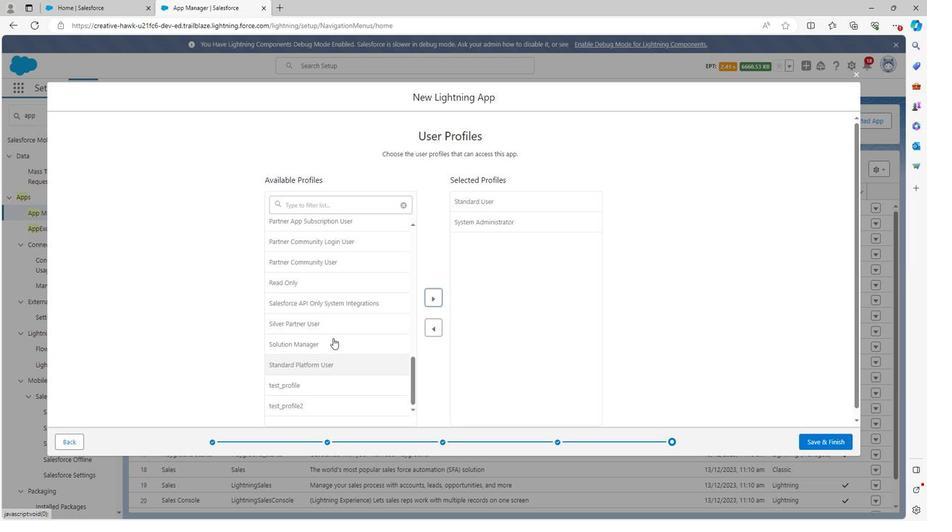 
Action: Mouse moved to (345, 334)
Screenshot: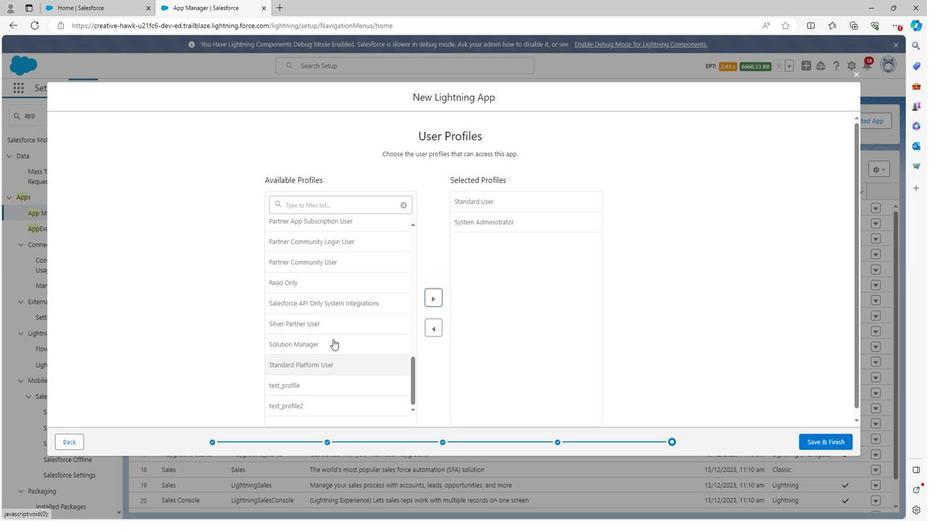 
Action: Mouse scrolled (345, 333) with delta (0, 0)
Screenshot: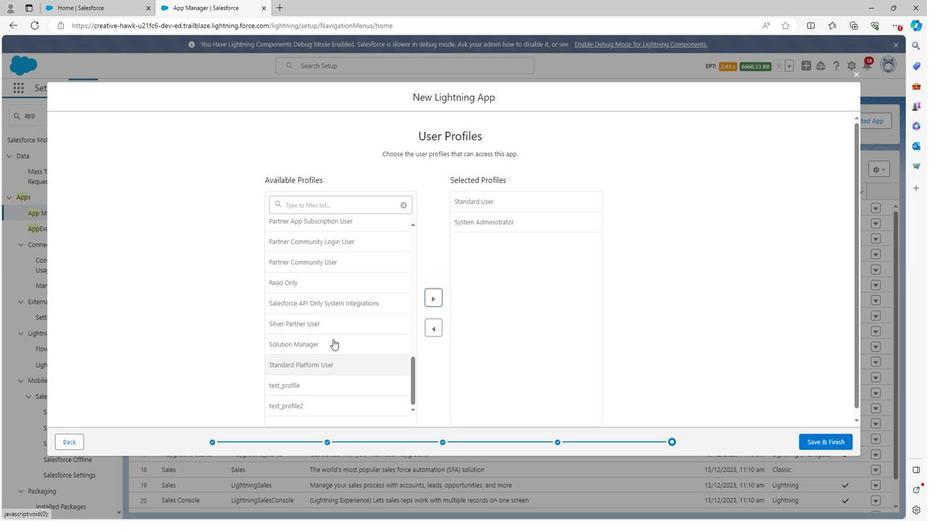 
Action: Mouse scrolled (345, 333) with delta (0, 0)
Screenshot: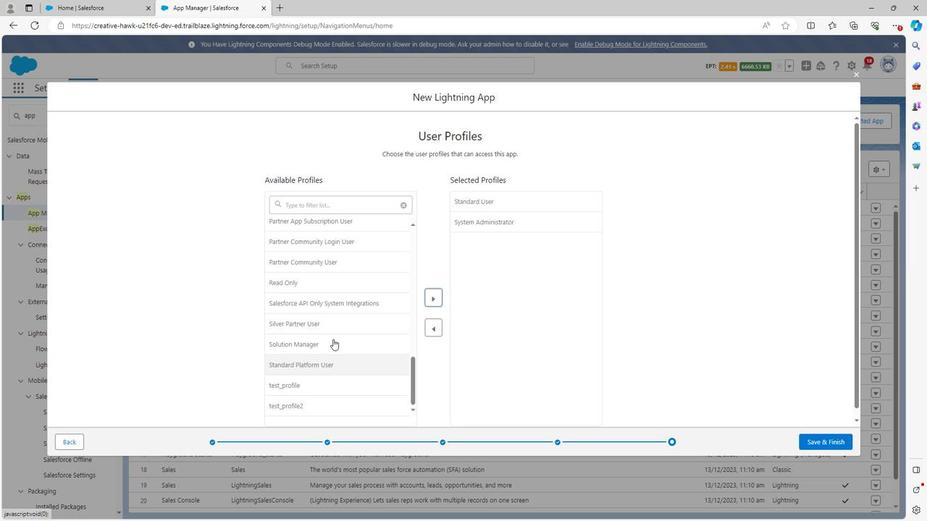 
Action: Mouse moved to (310, 378)
Screenshot: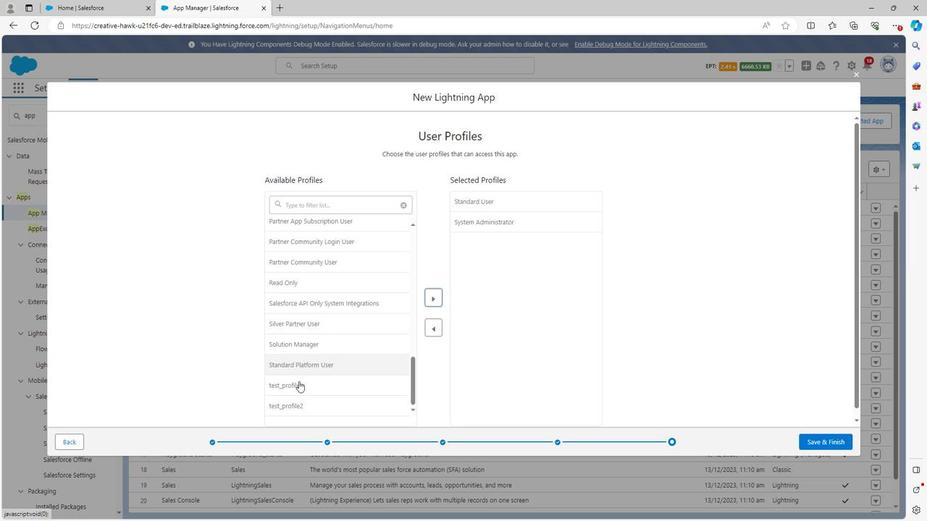 
Action: Mouse pressed left at (310, 378)
Screenshot: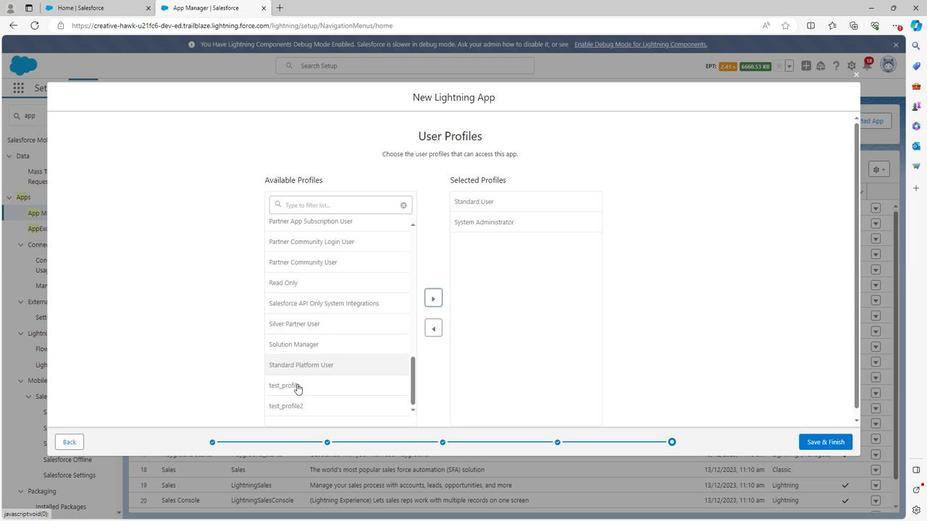 
Action: Mouse moved to (441, 294)
Screenshot: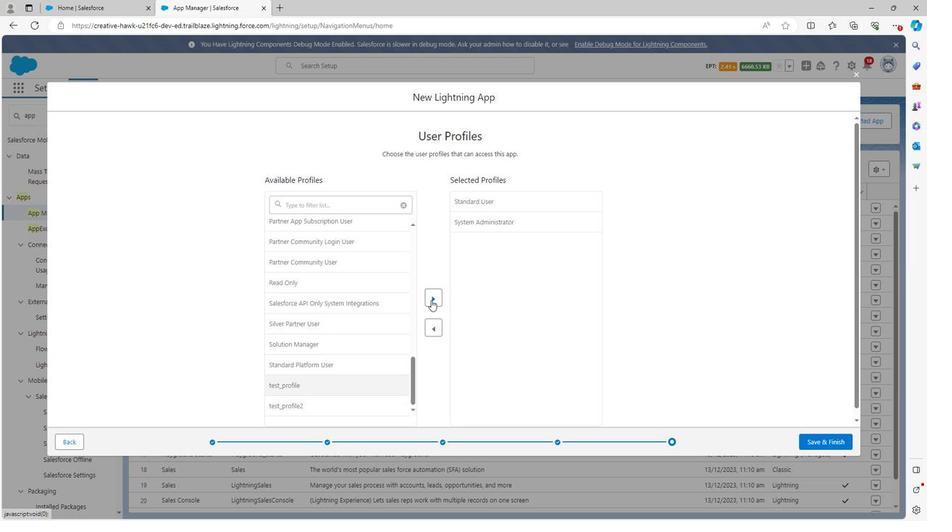 
Action: Mouse pressed left at (441, 294)
Screenshot: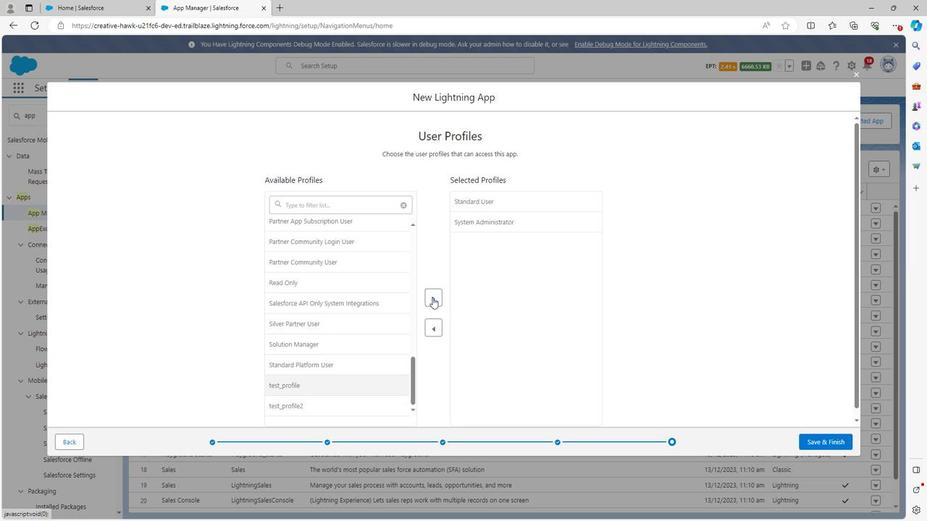 
Action: Mouse moved to (305, 398)
Screenshot: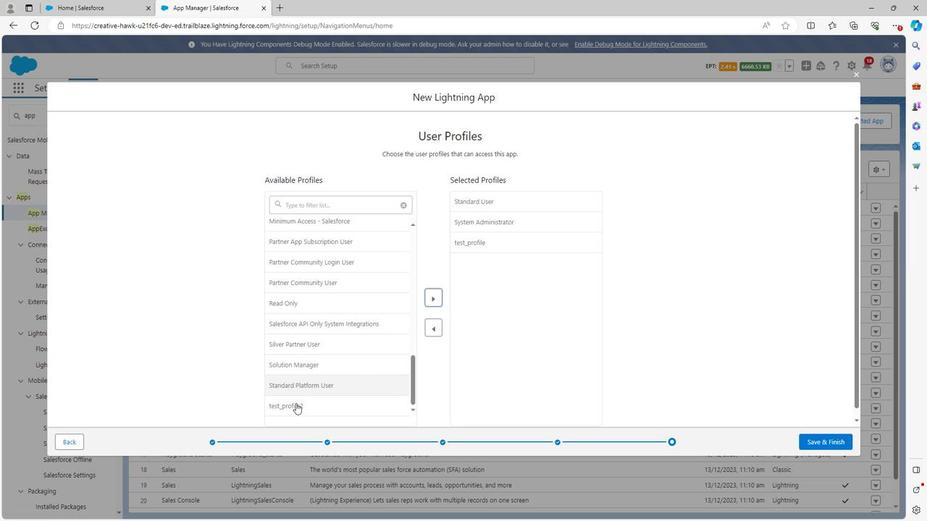 
Action: Mouse pressed left at (305, 398)
Screenshot: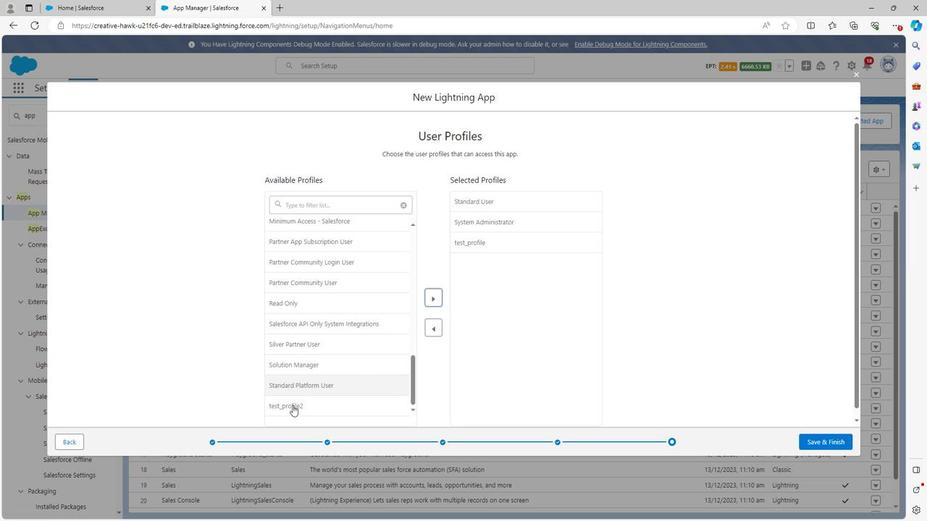 
Action: Mouse moved to (446, 292)
Screenshot: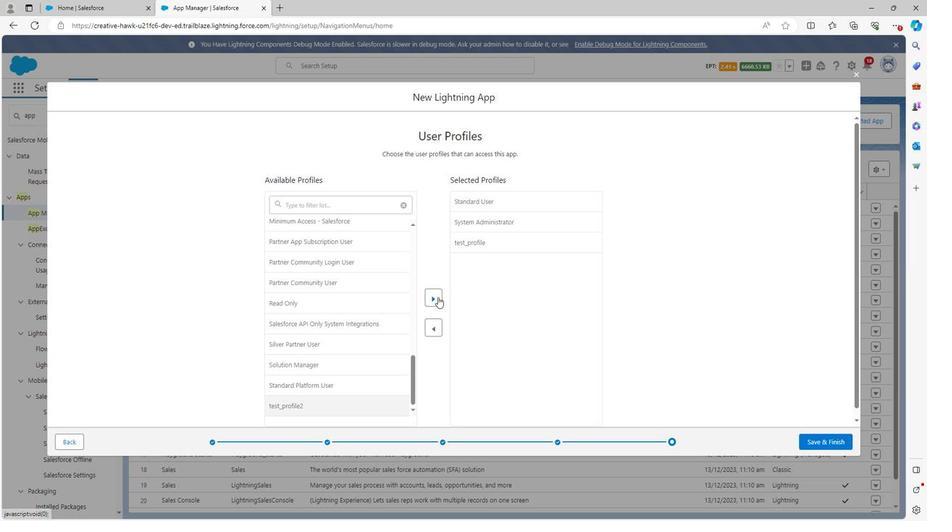
Action: Mouse pressed left at (446, 292)
Screenshot: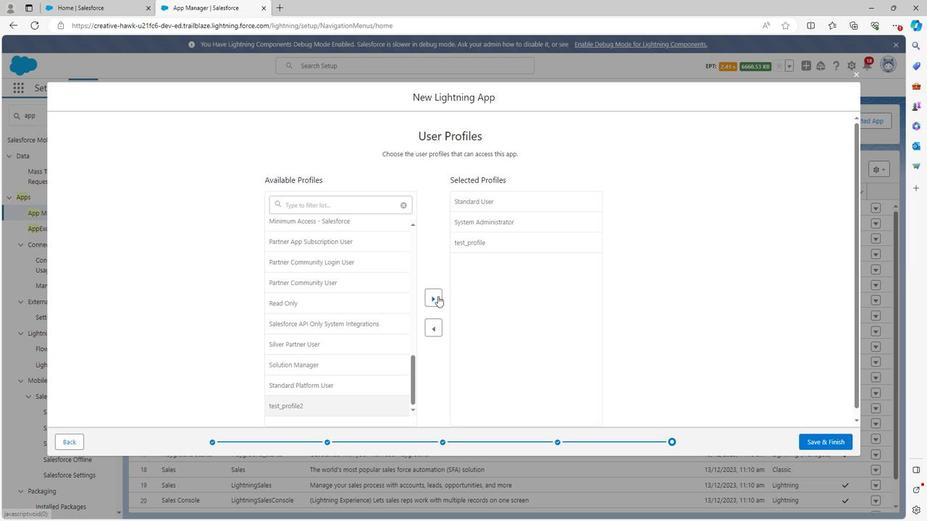 
Action: Mouse moved to (688, 394)
Screenshot: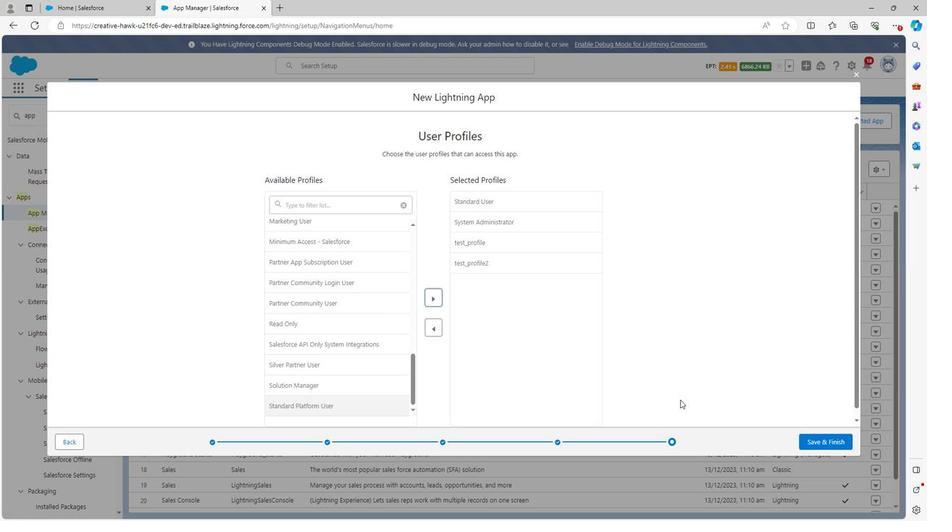
Action: Mouse scrolled (688, 394) with delta (0, 0)
Screenshot: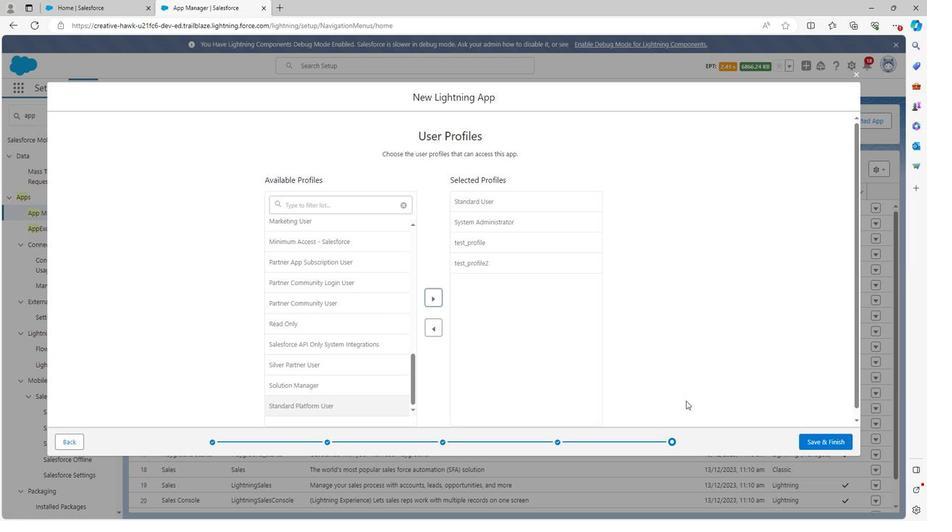 
Action: Mouse scrolled (688, 394) with delta (0, 0)
Screenshot: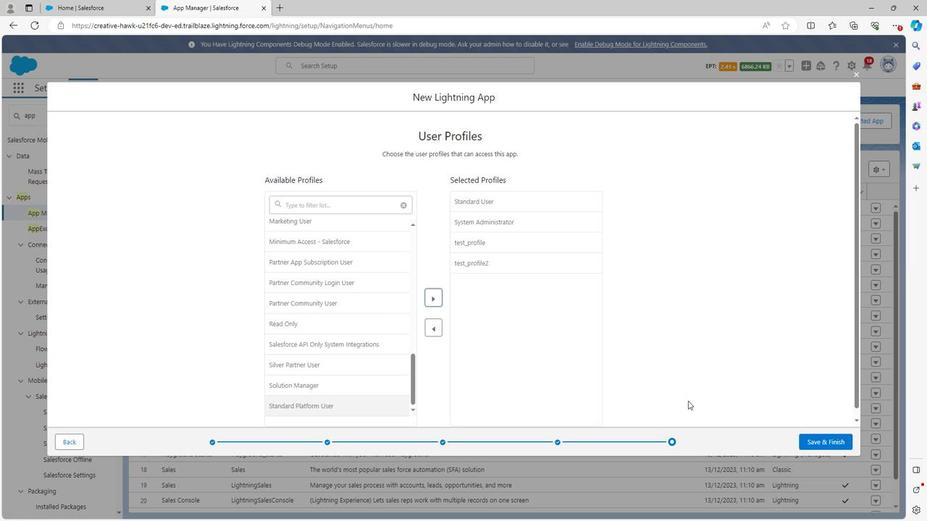 
Action: Mouse scrolled (688, 394) with delta (0, 0)
Screenshot: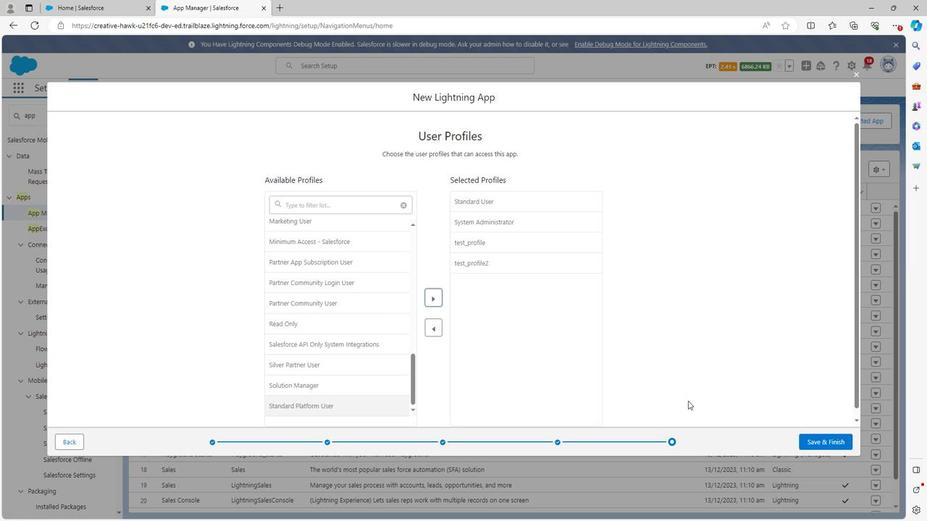
Action: Mouse moved to (689, 394)
Screenshot: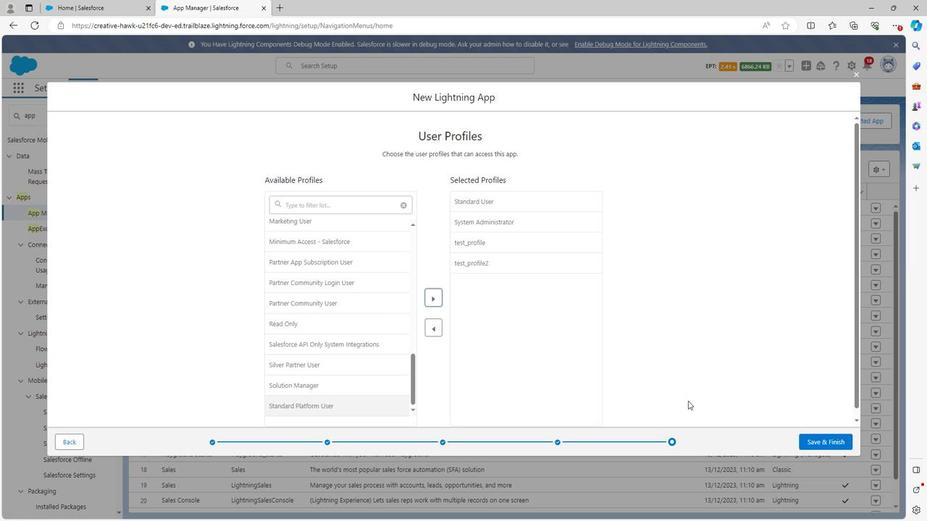 
Action: Mouse scrolled (689, 394) with delta (0, 0)
Screenshot: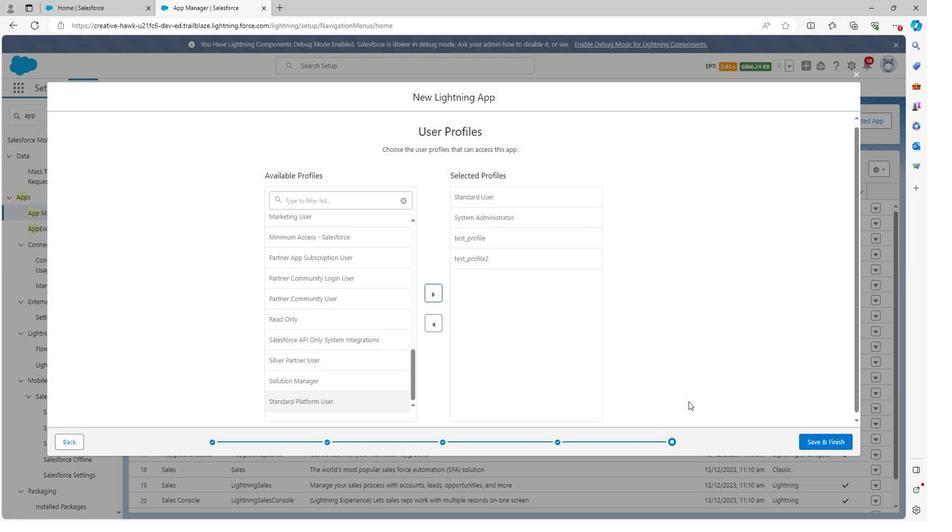 
Action: Mouse moved to (689, 395)
Screenshot: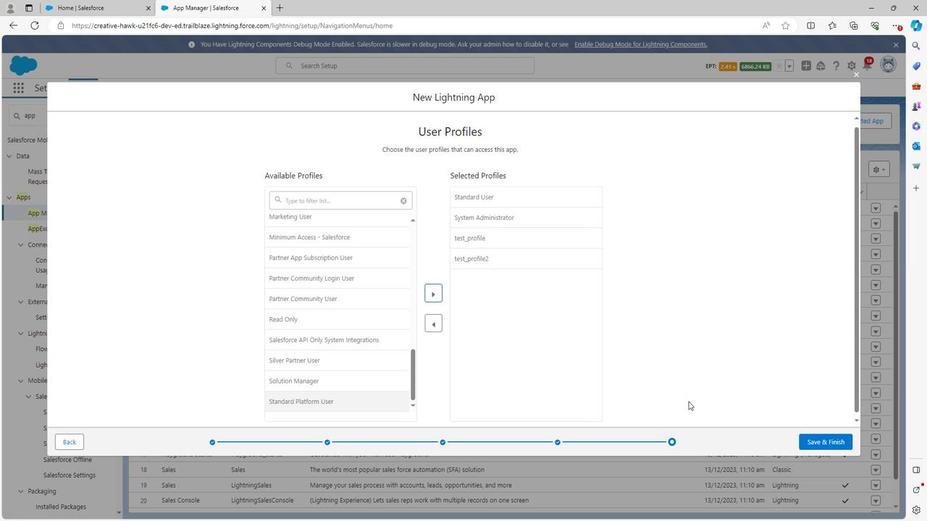 
Action: Mouse scrolled (689, 395) with delta (0, 0)
Screenshot: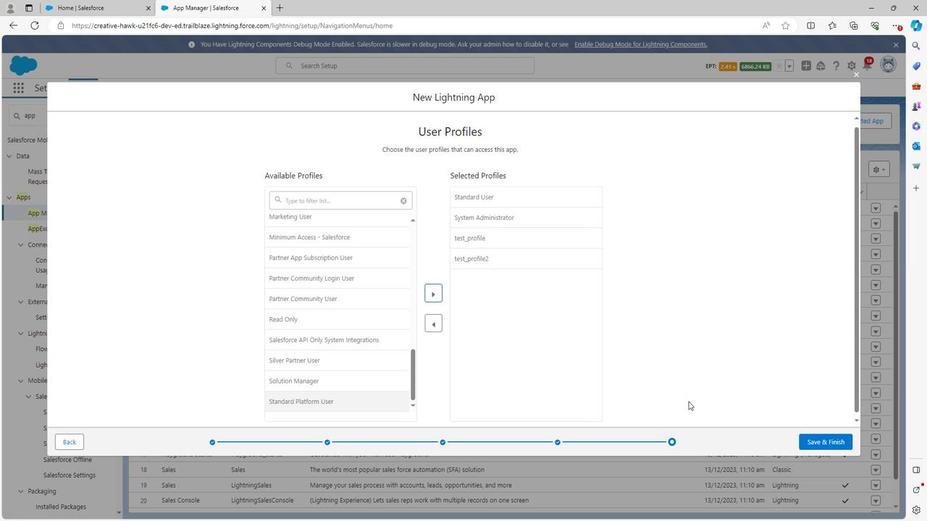 
Action: Mouse moved to (822, 433)
Screenshot: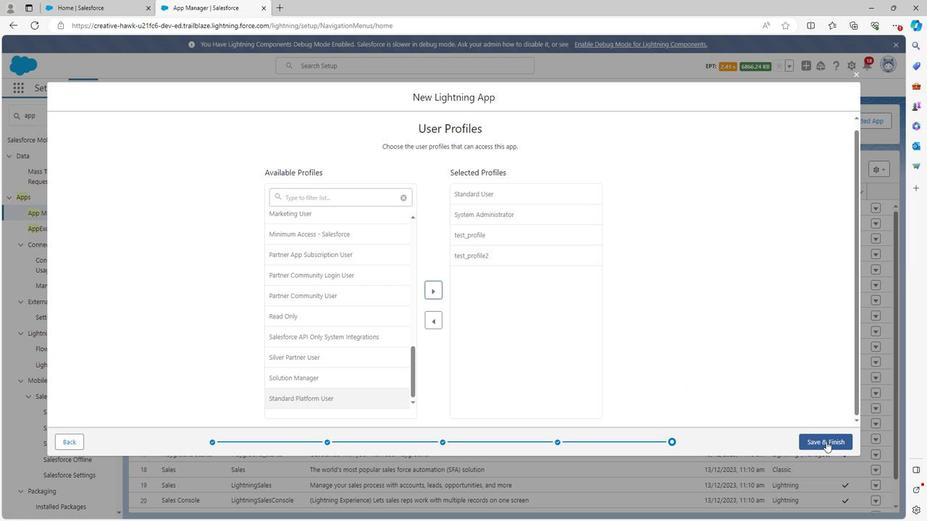 
Action: Mouse pressed left at (822, 433)
Screenshot: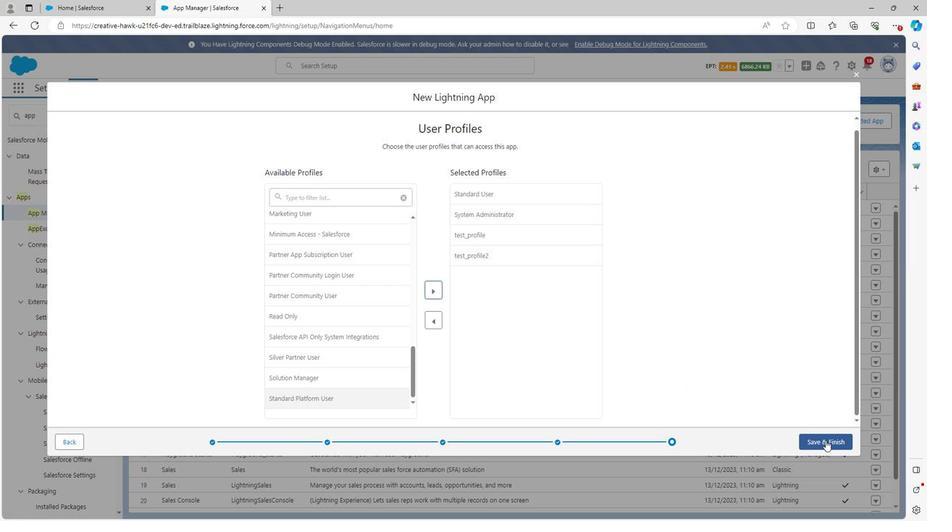 
Action: Mouse moved to (300, 385)
Screenshot: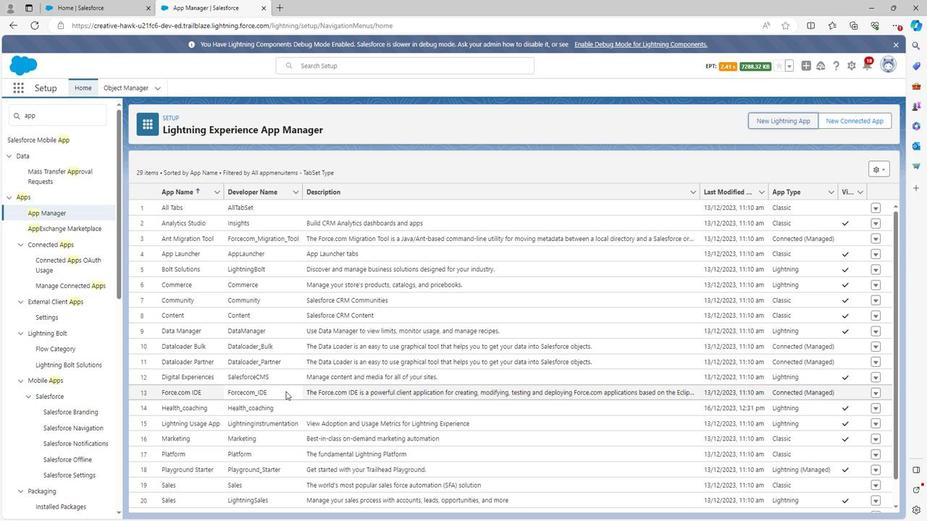 
